 Task: Toggle the references code lens.
Action: Mouse moved to (47, 612)
Screenshot: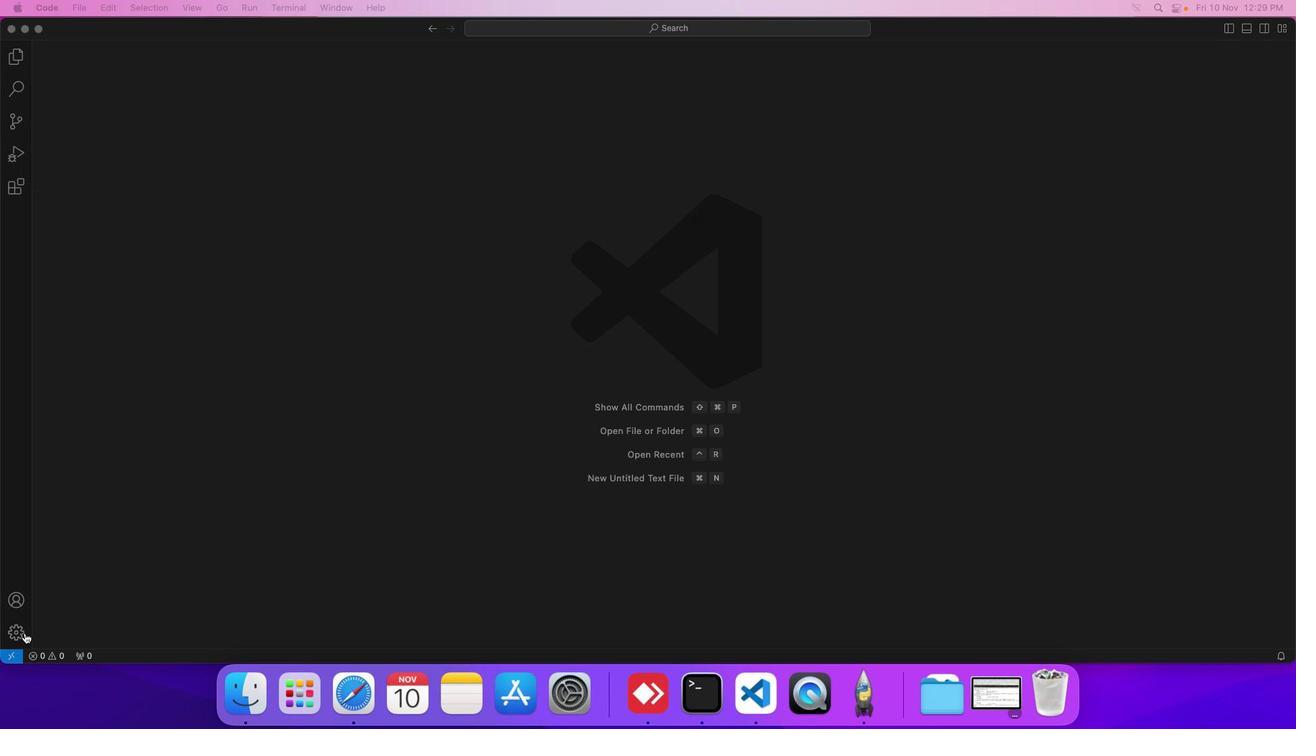 
Action: Mouse pressed left at (47, 612)
Screenshot: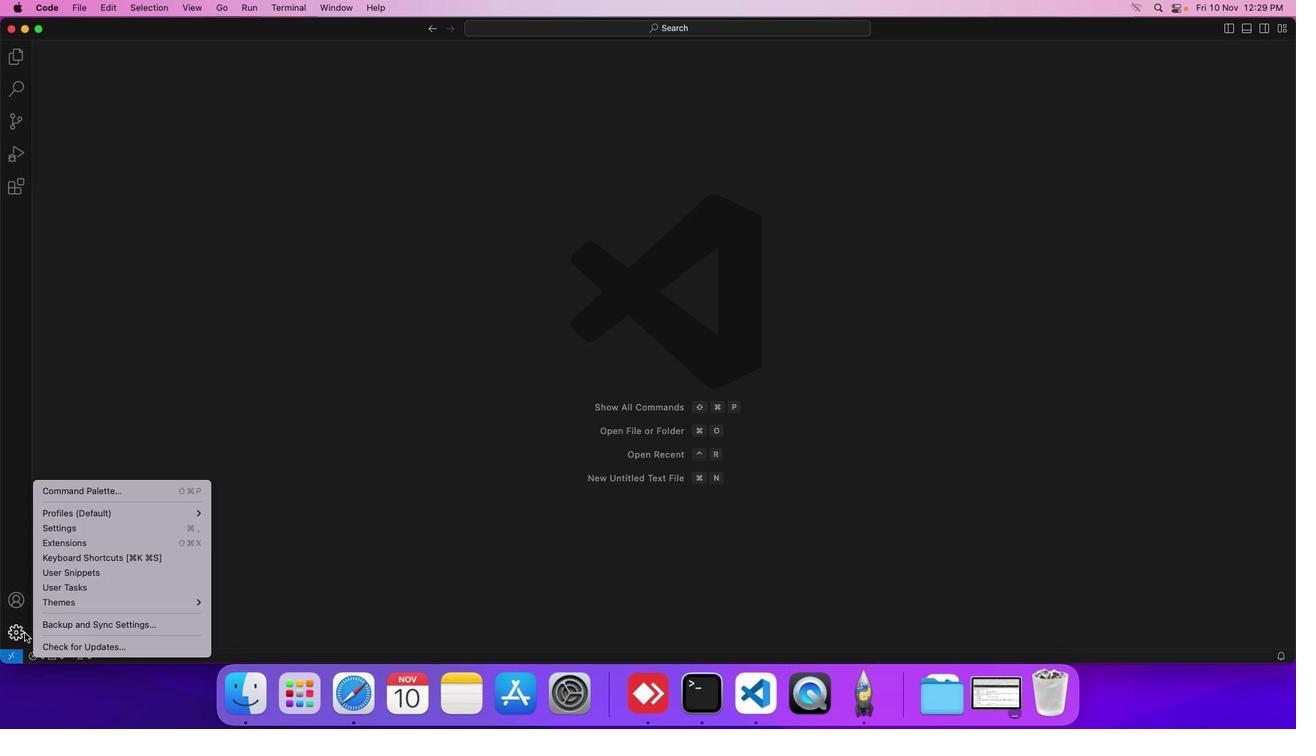 
Action: Mouse moved to (105, 517)
Screenshot: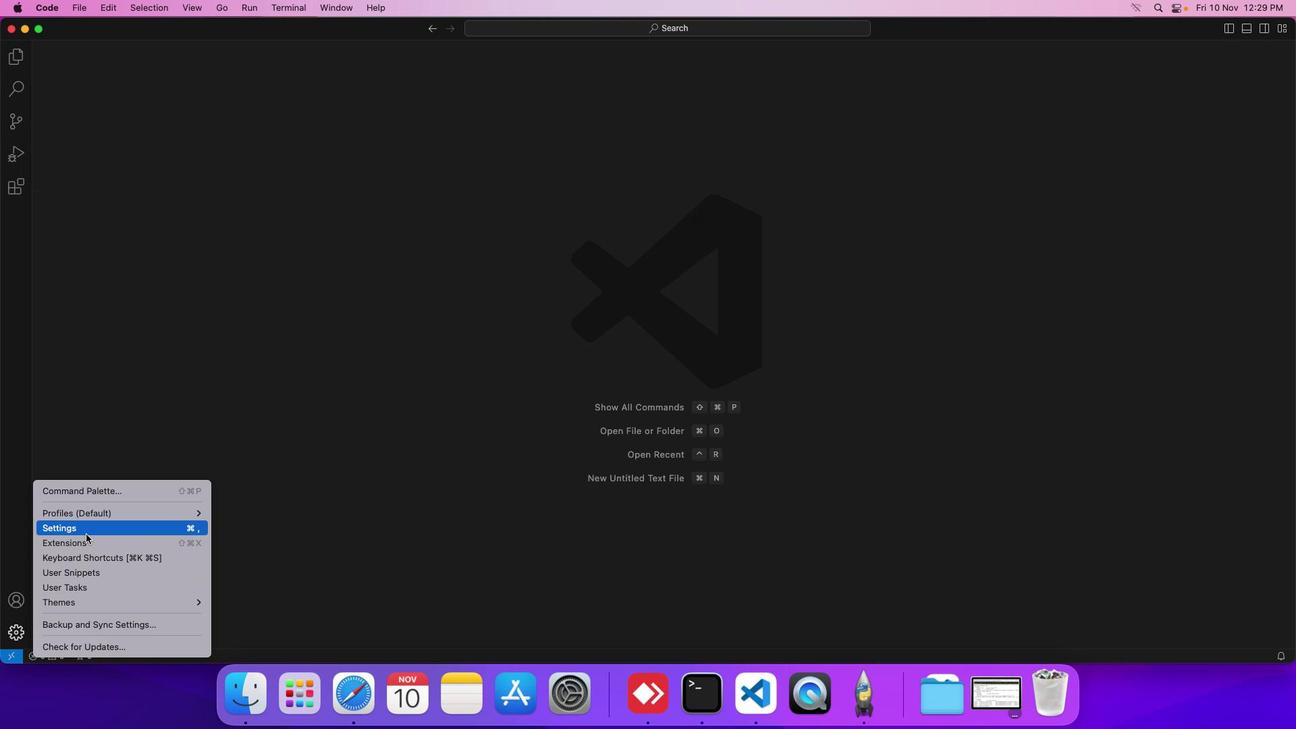 
Action: Mouse pressed left at (105, 517)
Screenshot: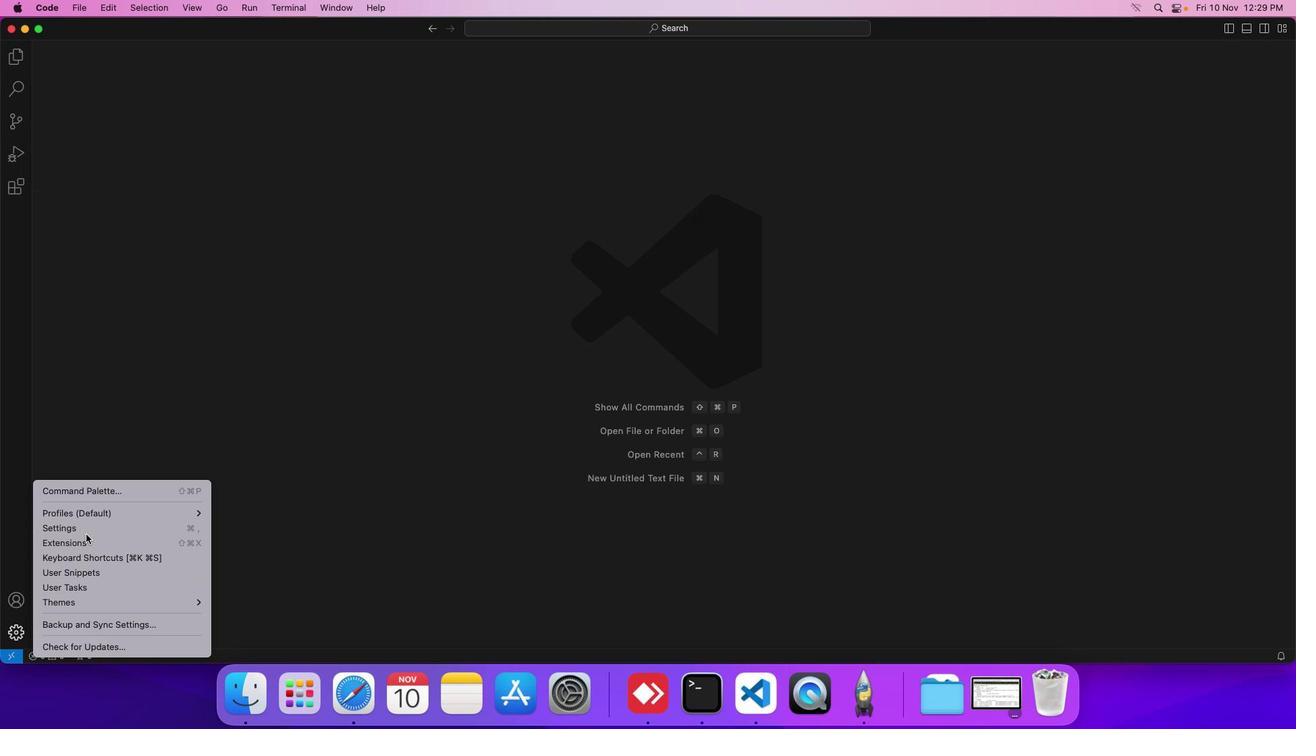 
Action: Mouse moved to (330, 230)
Screenshot: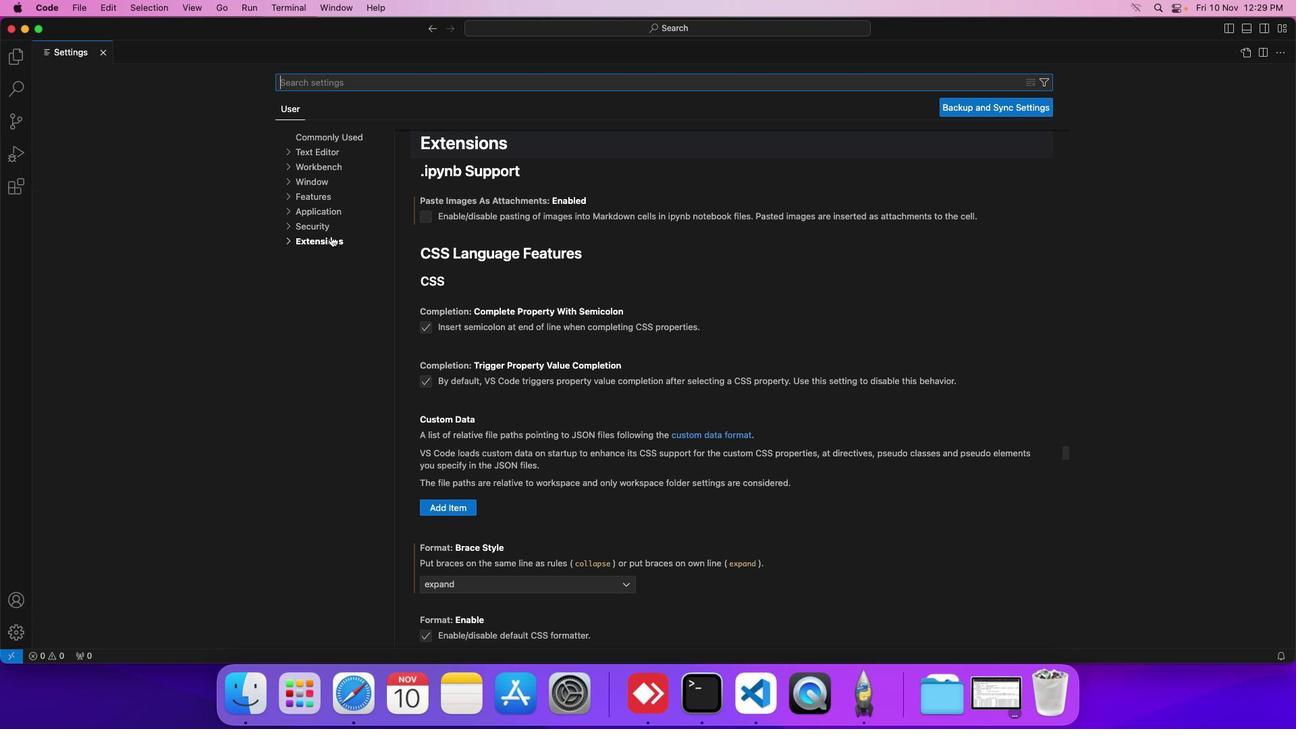 
Action: Mouse pressed left at (330, 230)
Screenshot: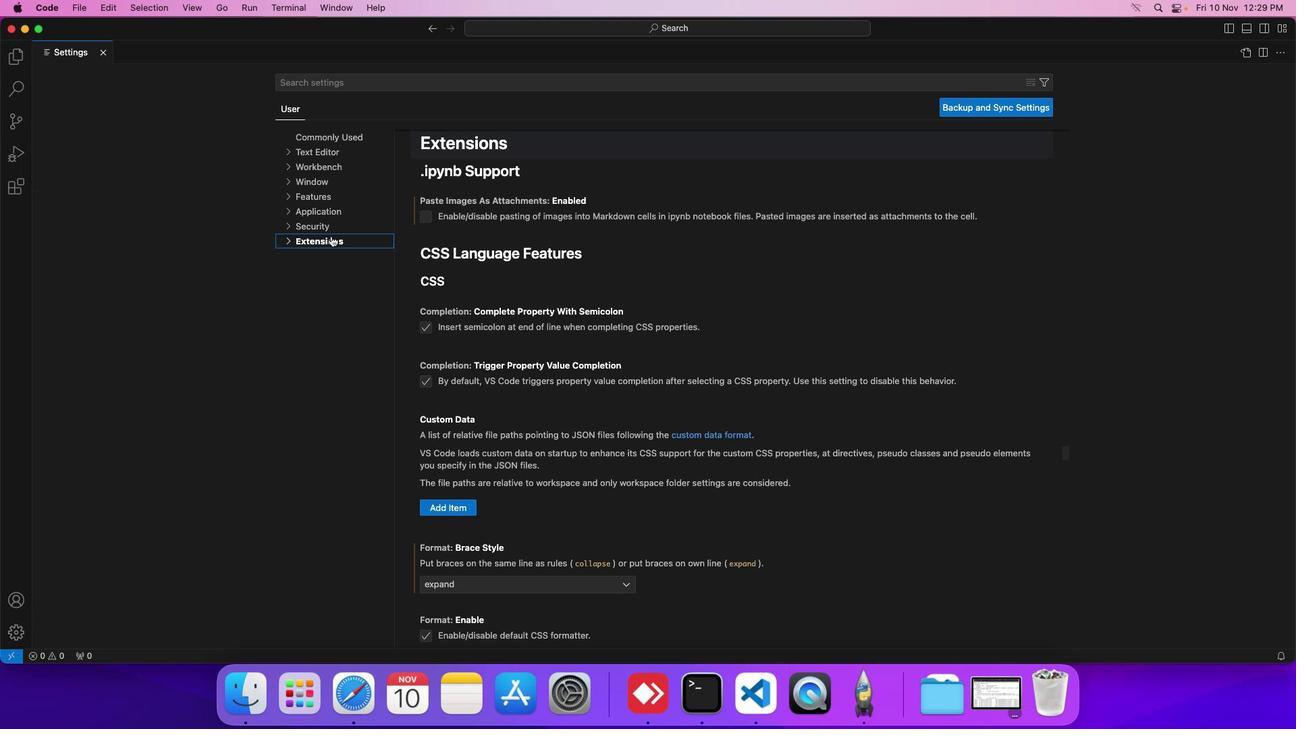 
Action: Mouse moved to (313, 592)
Screenshot: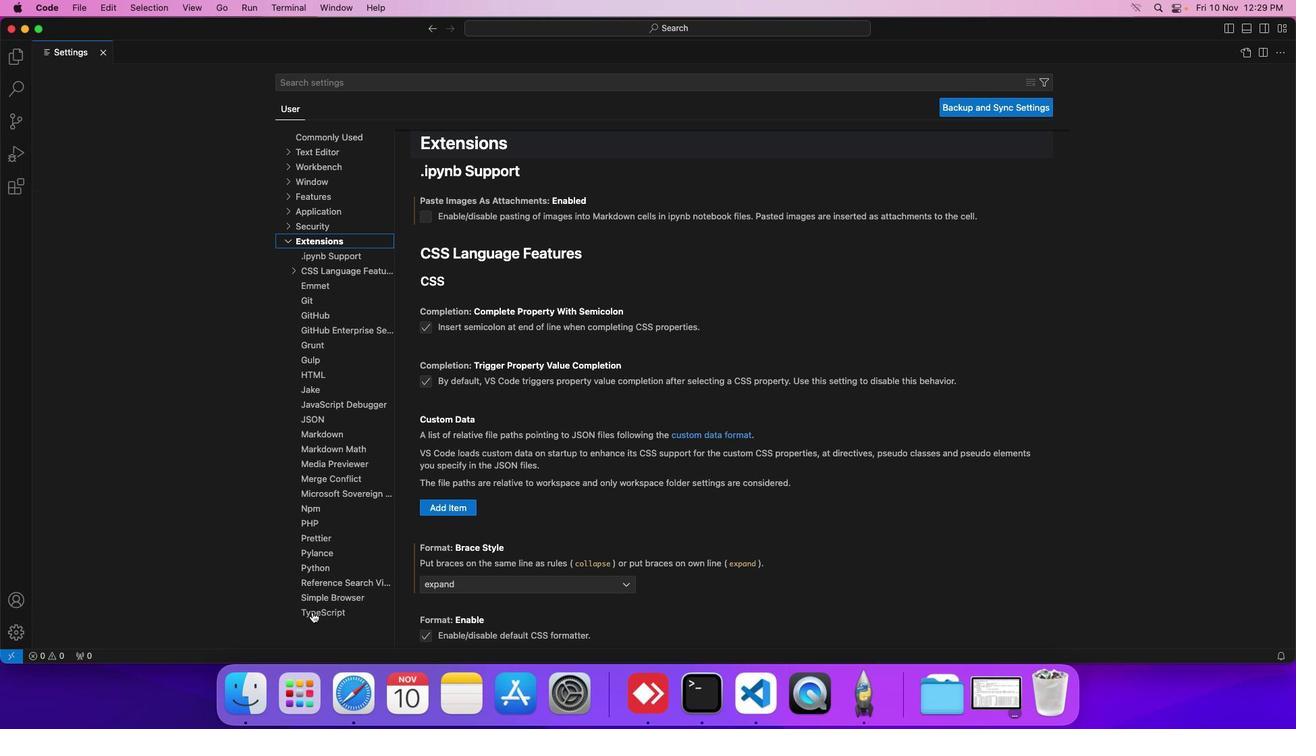 
Action: Mouse pressed left at (313, 592)
Screenshot: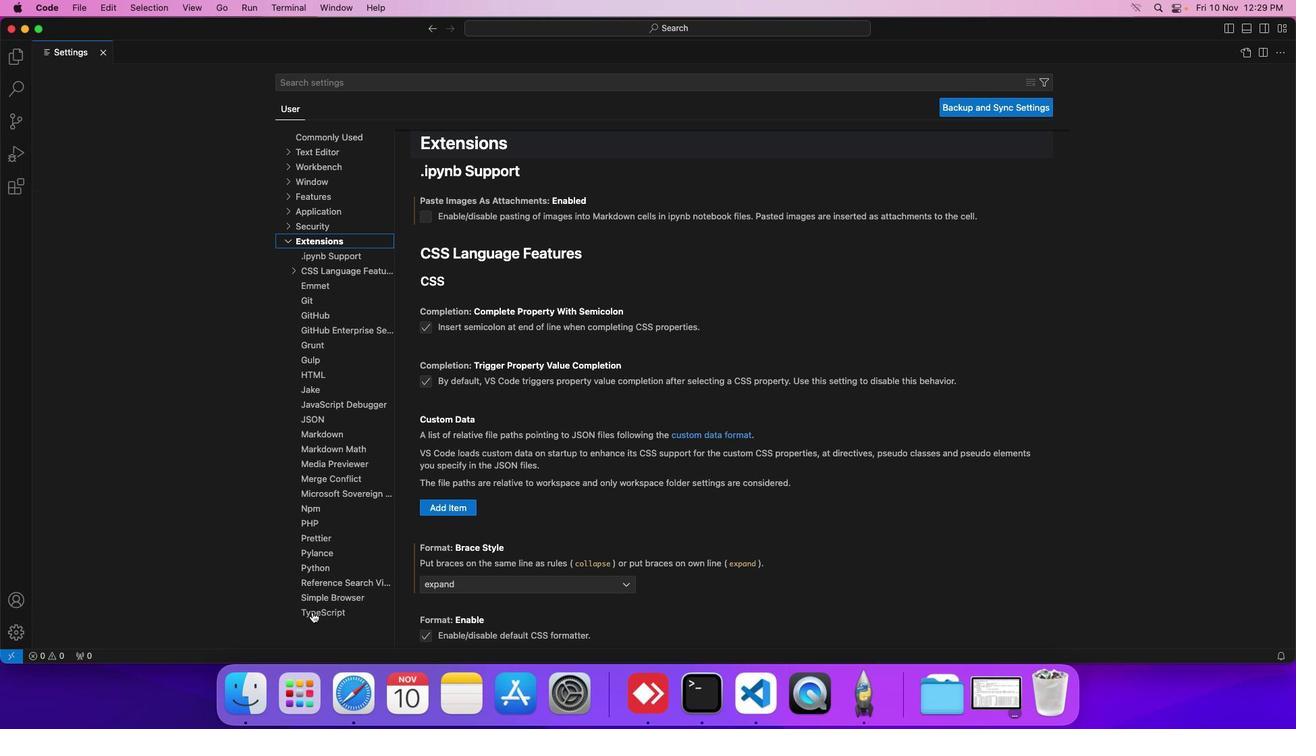 
Action: Mouse moved to (476, 548)
Screenshot: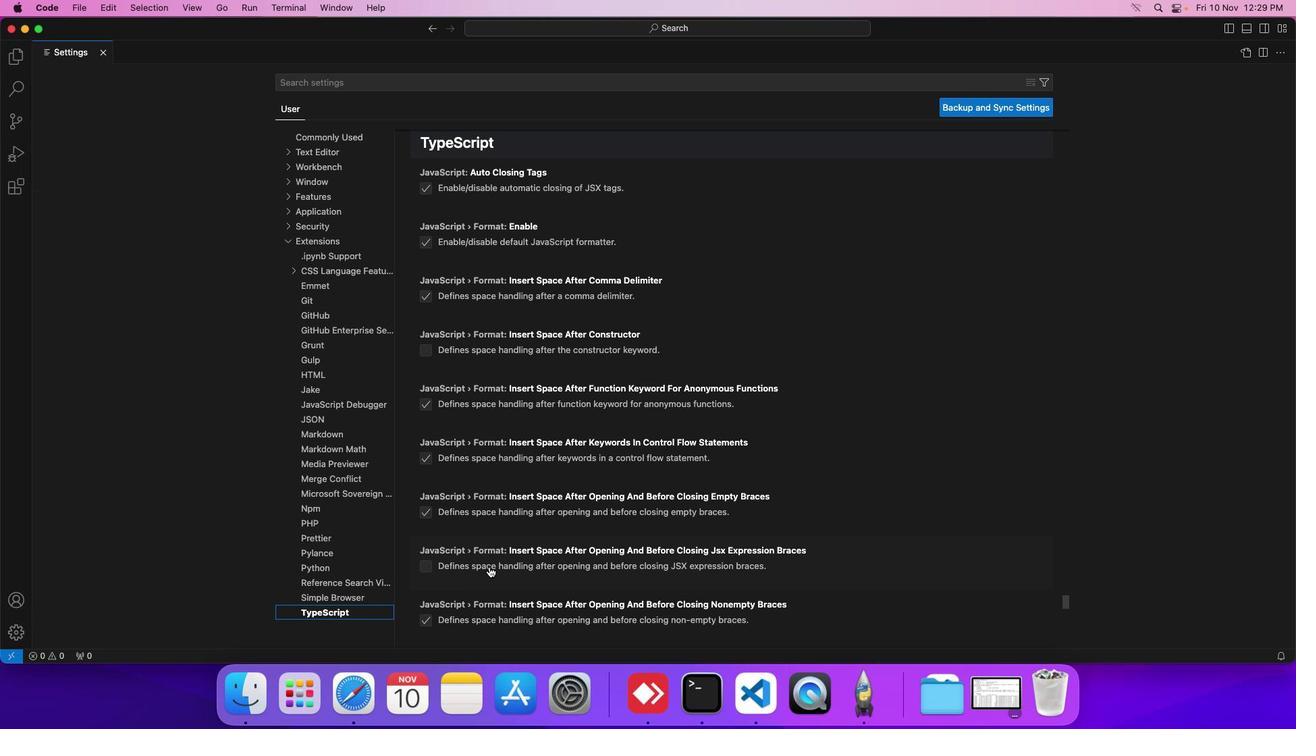 
Action: Mouse scrolled (476, 548) with delta (25, 1)
Screenshot: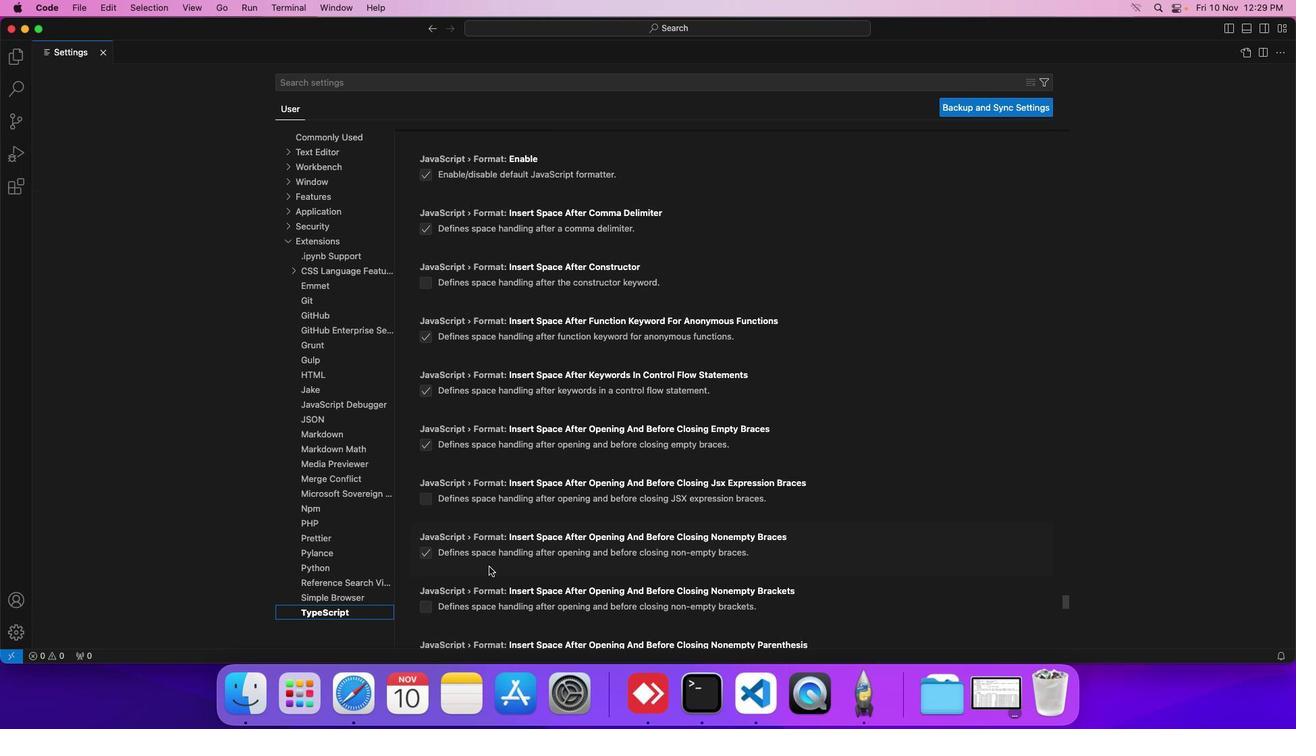 
Action: Mouse scrolled (476, 548) with delta (25, 1)
Screenshot: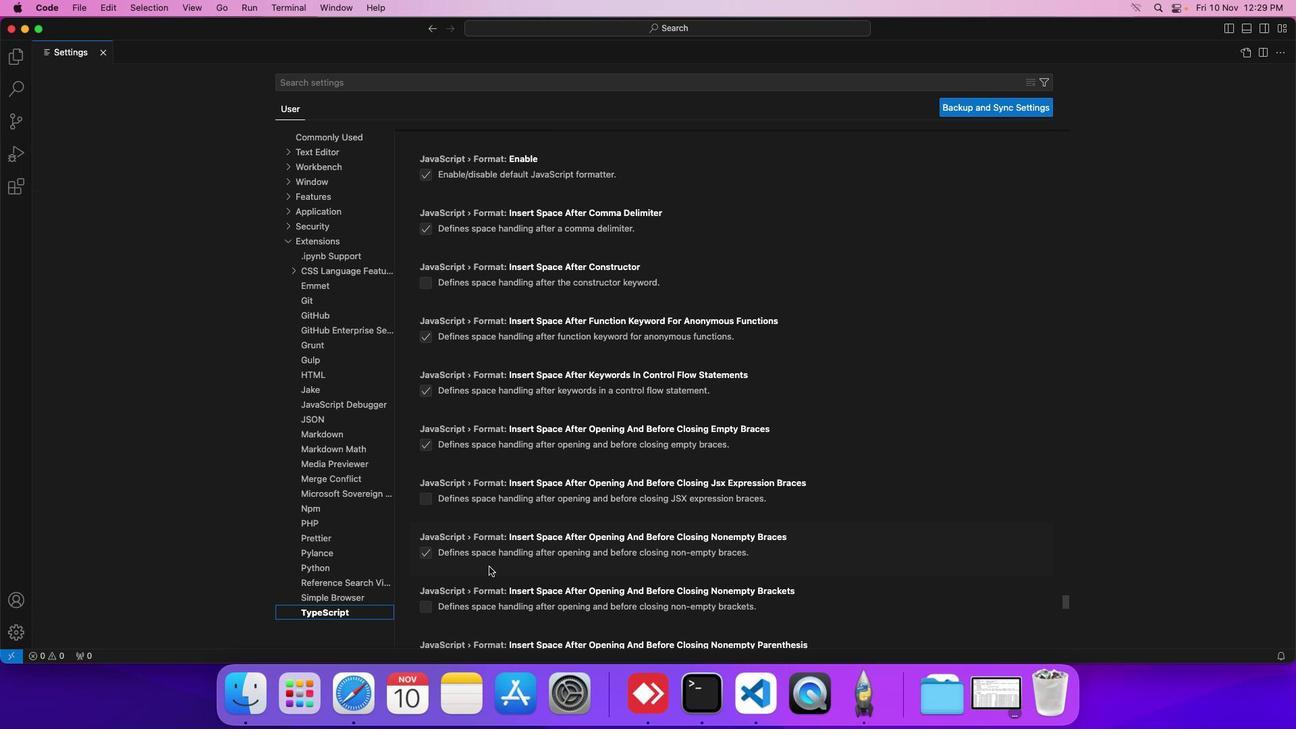 
Action: Mouse scrolled (476, 548) with delta (25, 1)
Screenshot: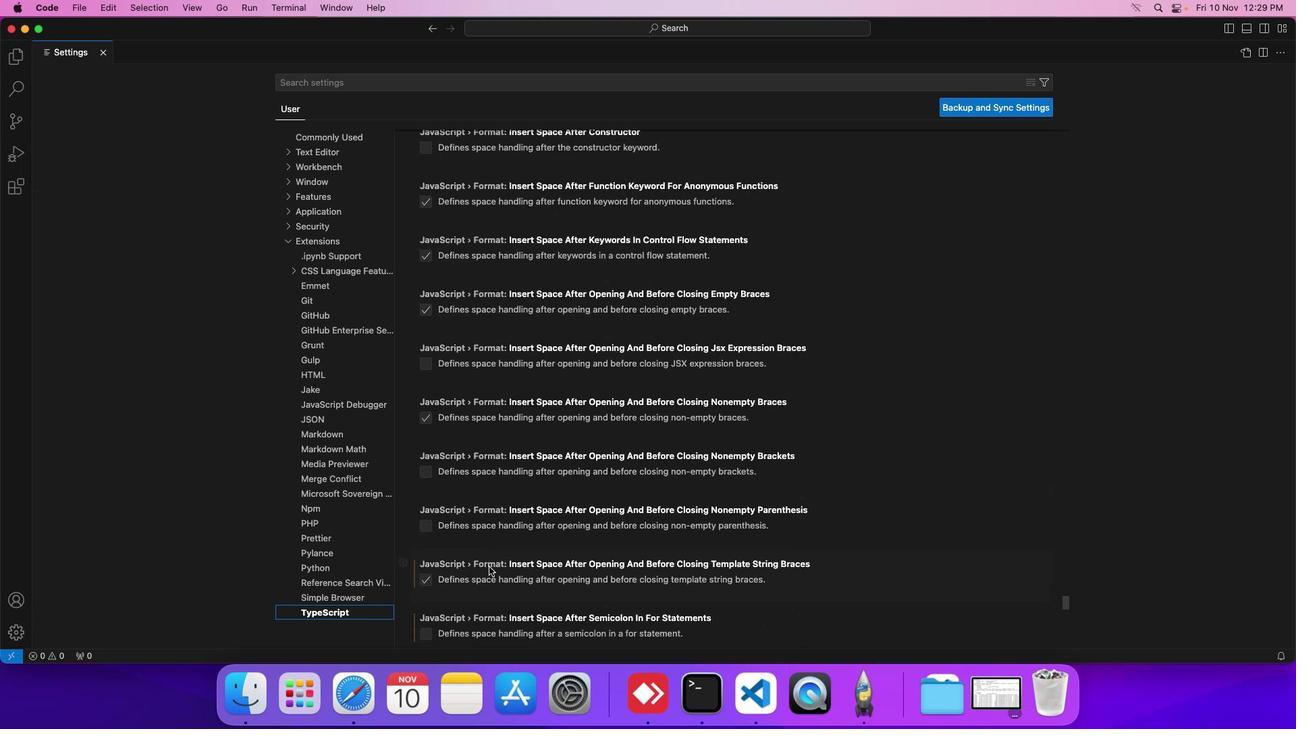 
Action: Mouse scrolled (476, 548) with delta (25, 1)
Screenshot: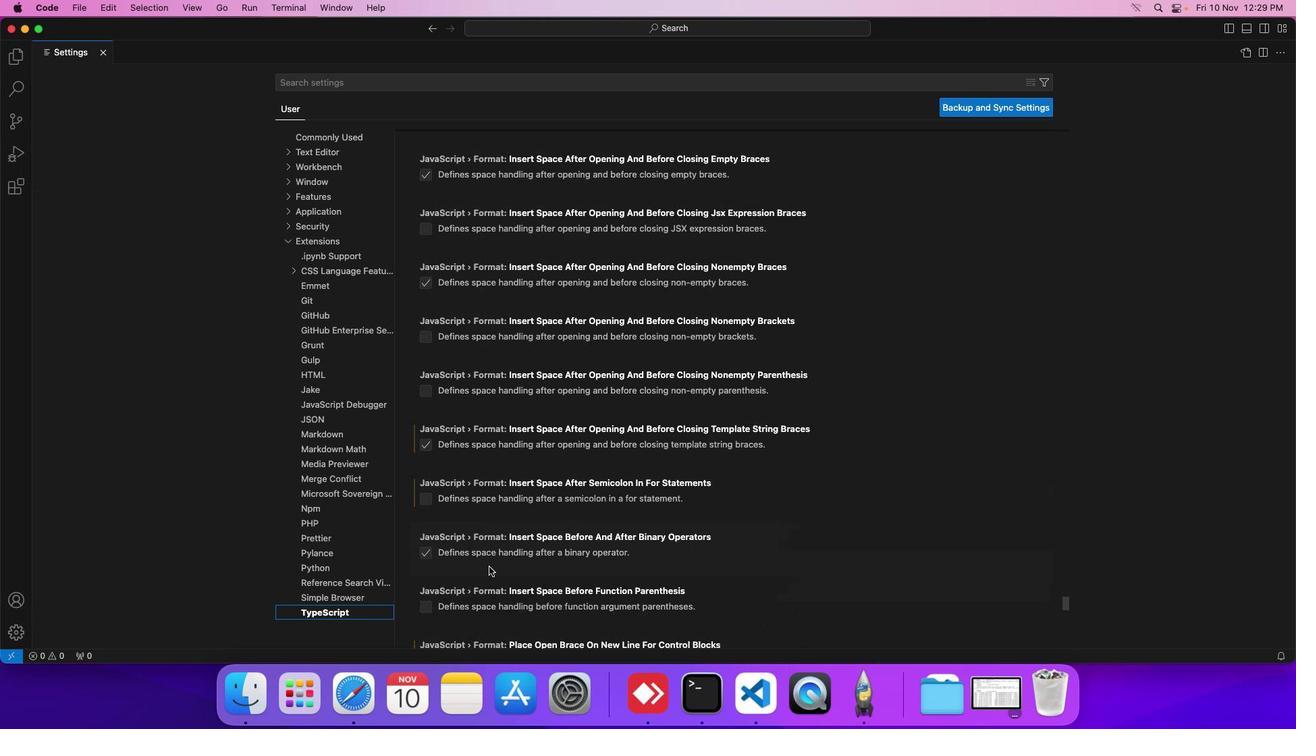 
Action: Mouse scrolled (476, 548) with delta (25, 0)
Screenshot: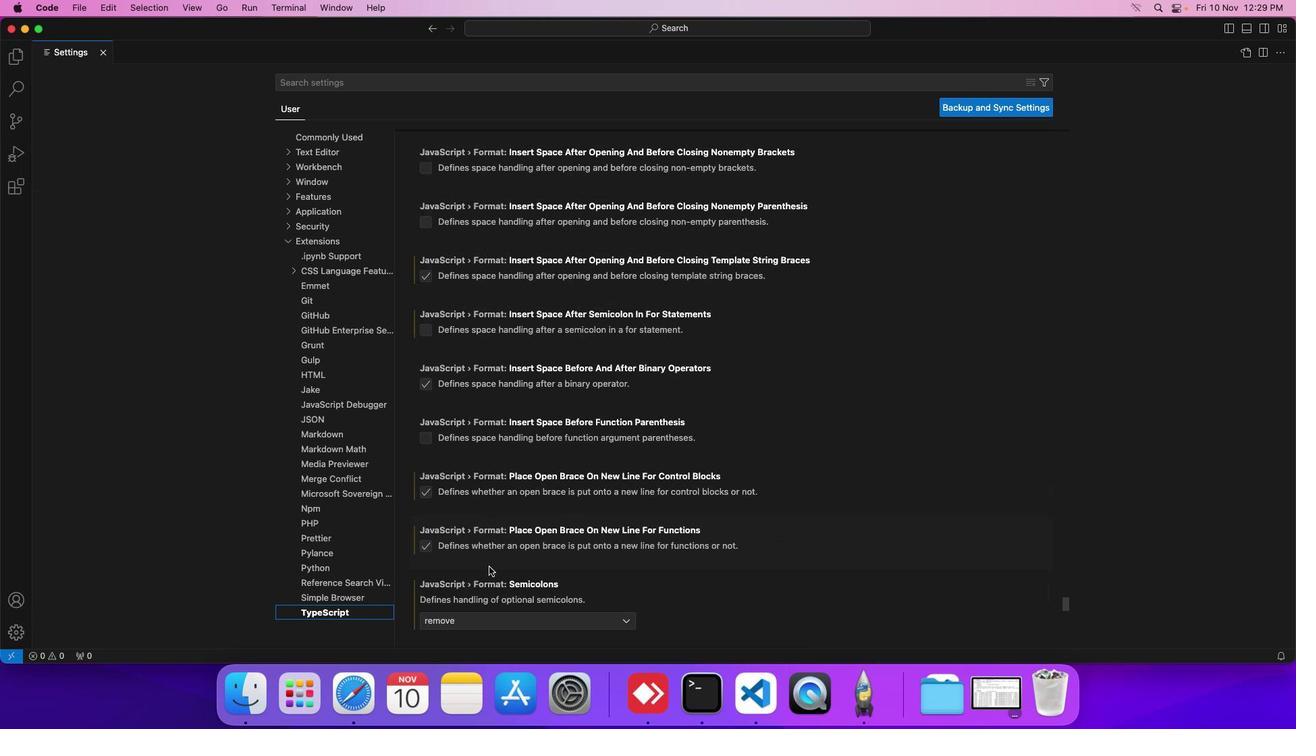 
Action: Mouse scrolled (476, 548) with delta (25, 0)
Screenshot: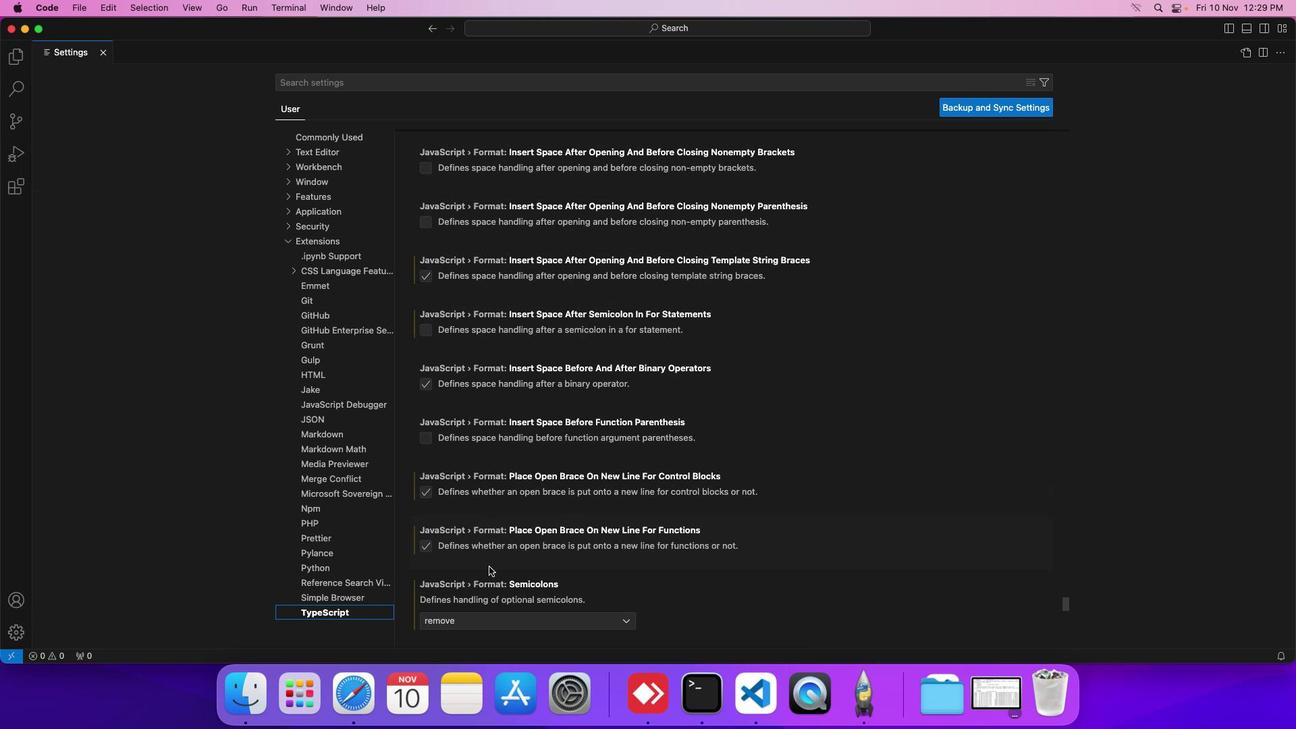 
Action: Mouse scrolled (476, 548) with delta (25, 0)
Screenshot: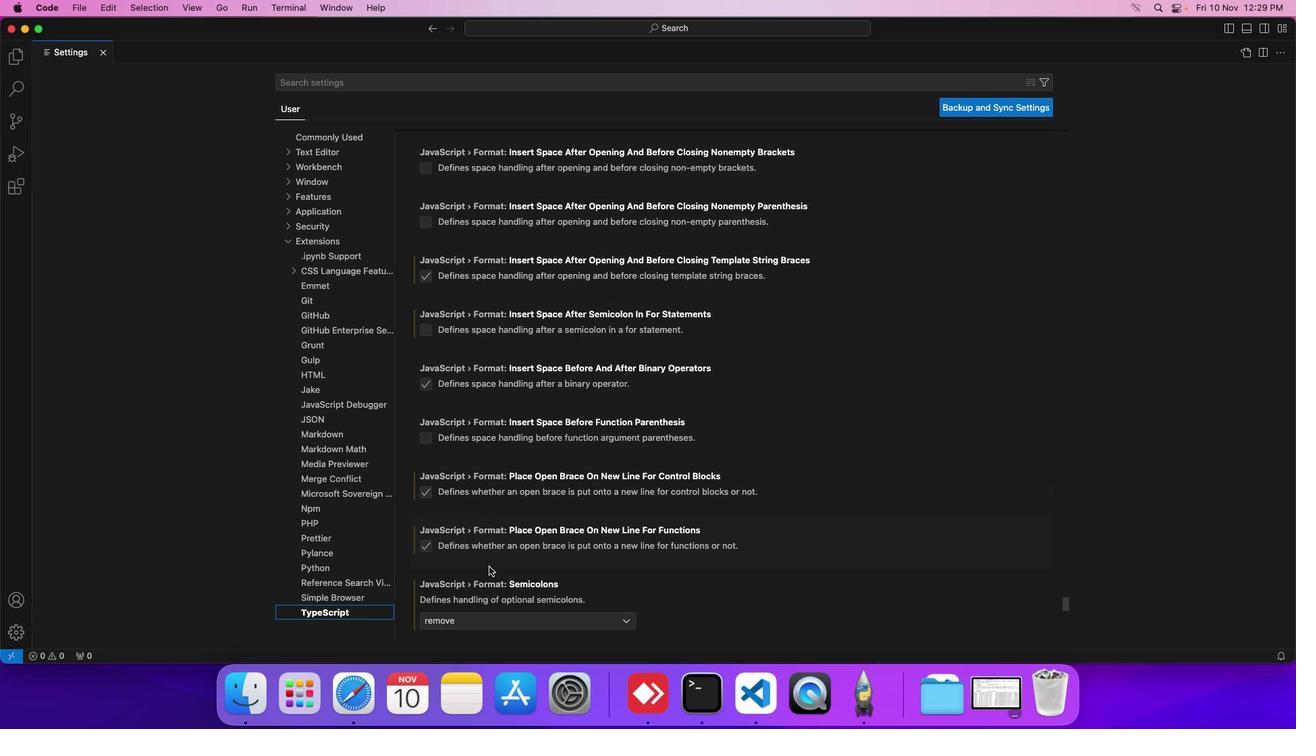 
Action: Mouse scrolled (476, 548) with delta (25, 1)
Screenshot: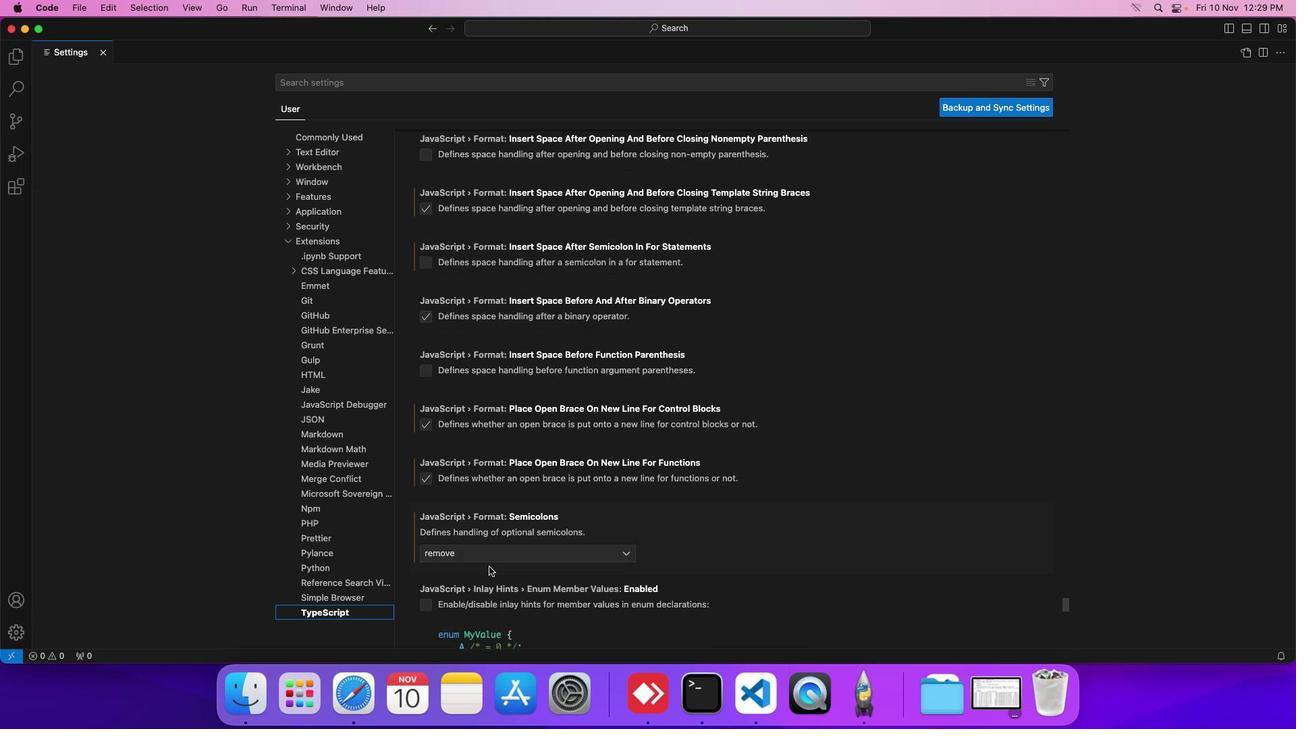 
Action: Mouse scrolled (476, 548) with delta (25, 1)
Screenshot: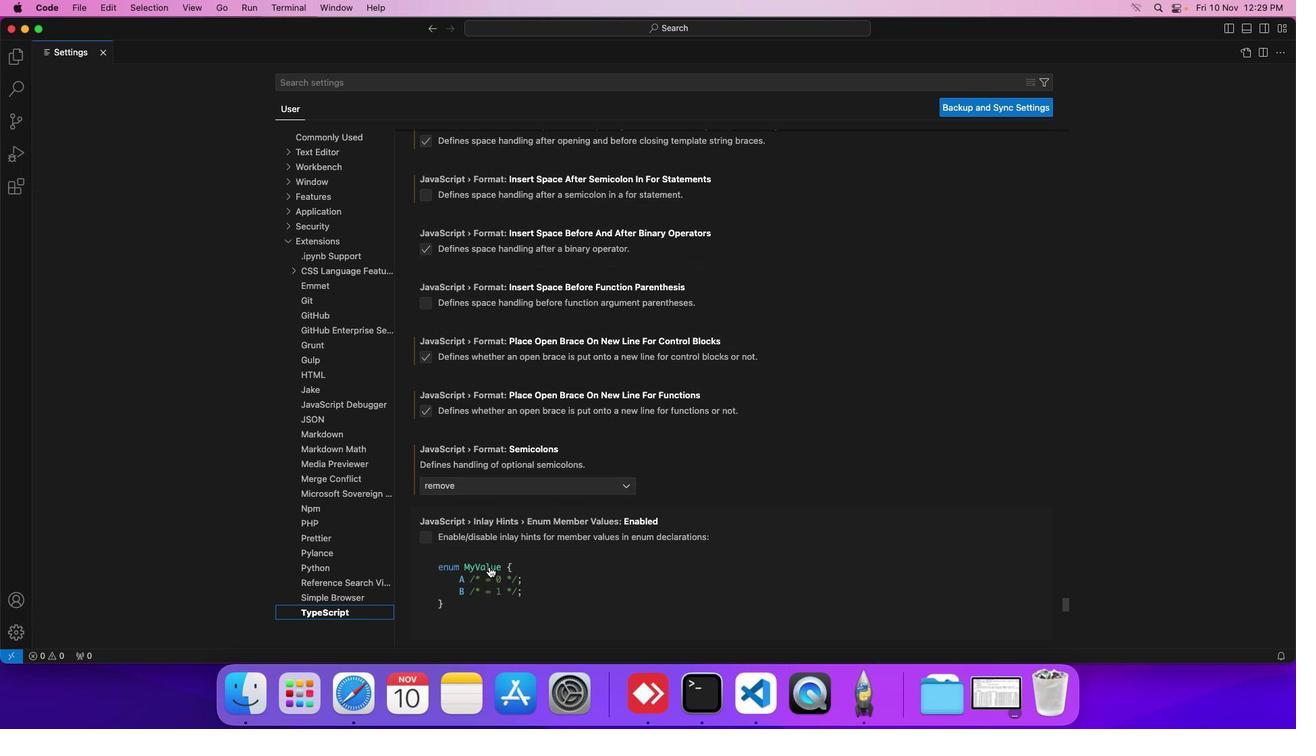 
Action: Mouse scrolled (476, 548) with delta (25, 0)
Screenshot: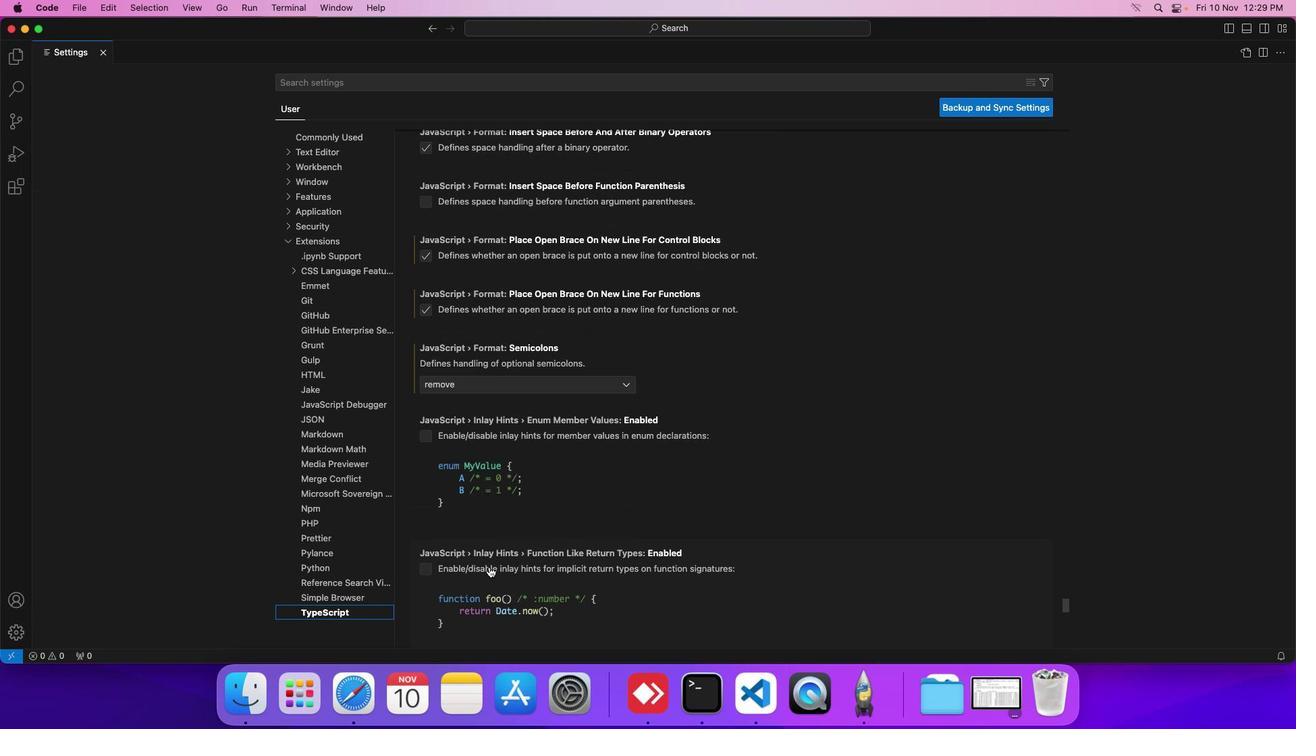 
Action: Mouse scrolled (476, 548) with delta (25, 0)
Screenshot: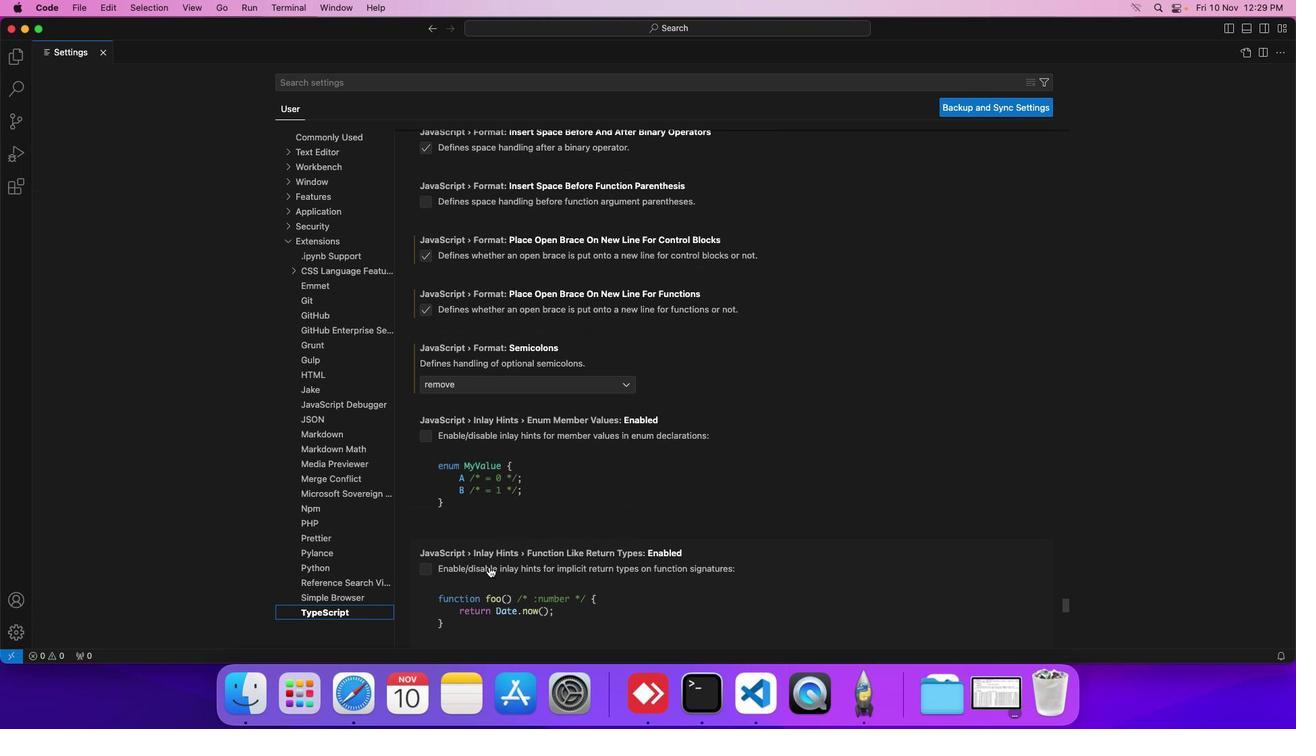 
Action: Mouse scrolled (476, 548) with delta (25, 1)
Screenshot: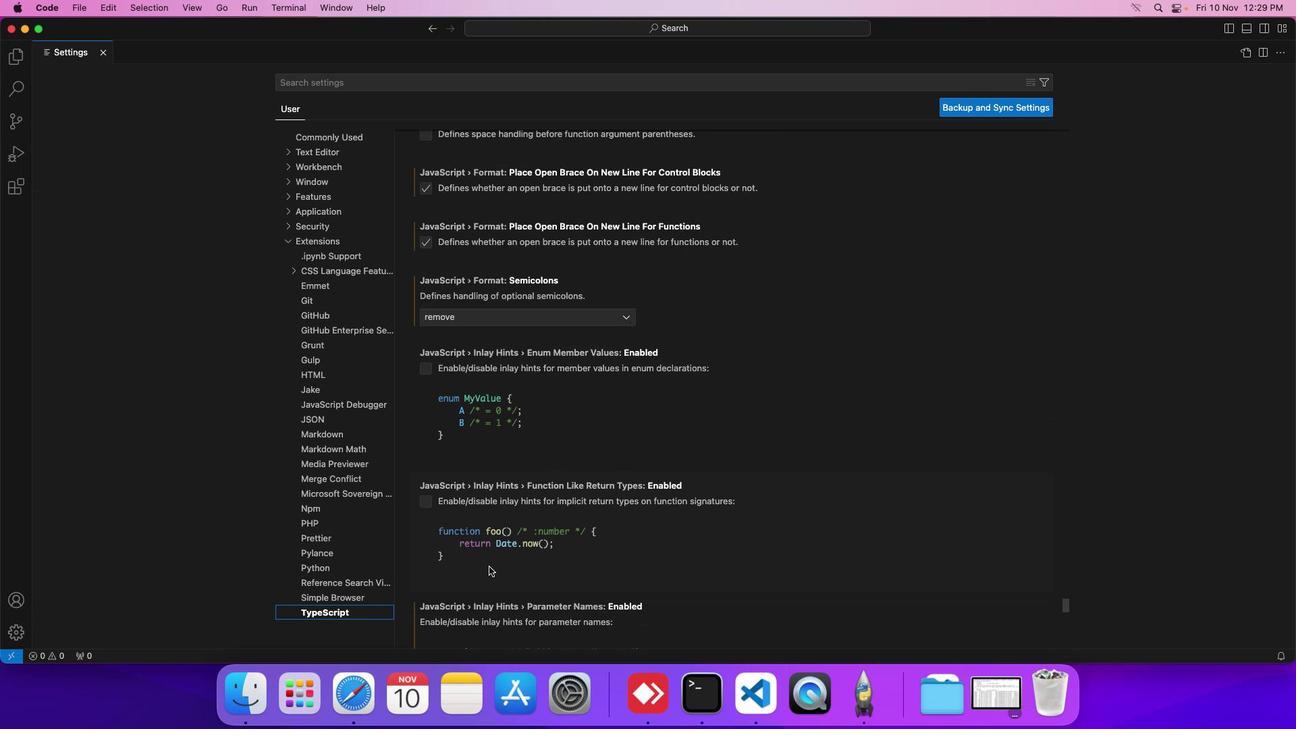 
Action: Mouse scrolled (476, 548) with delta (25, 1)
Screenshot: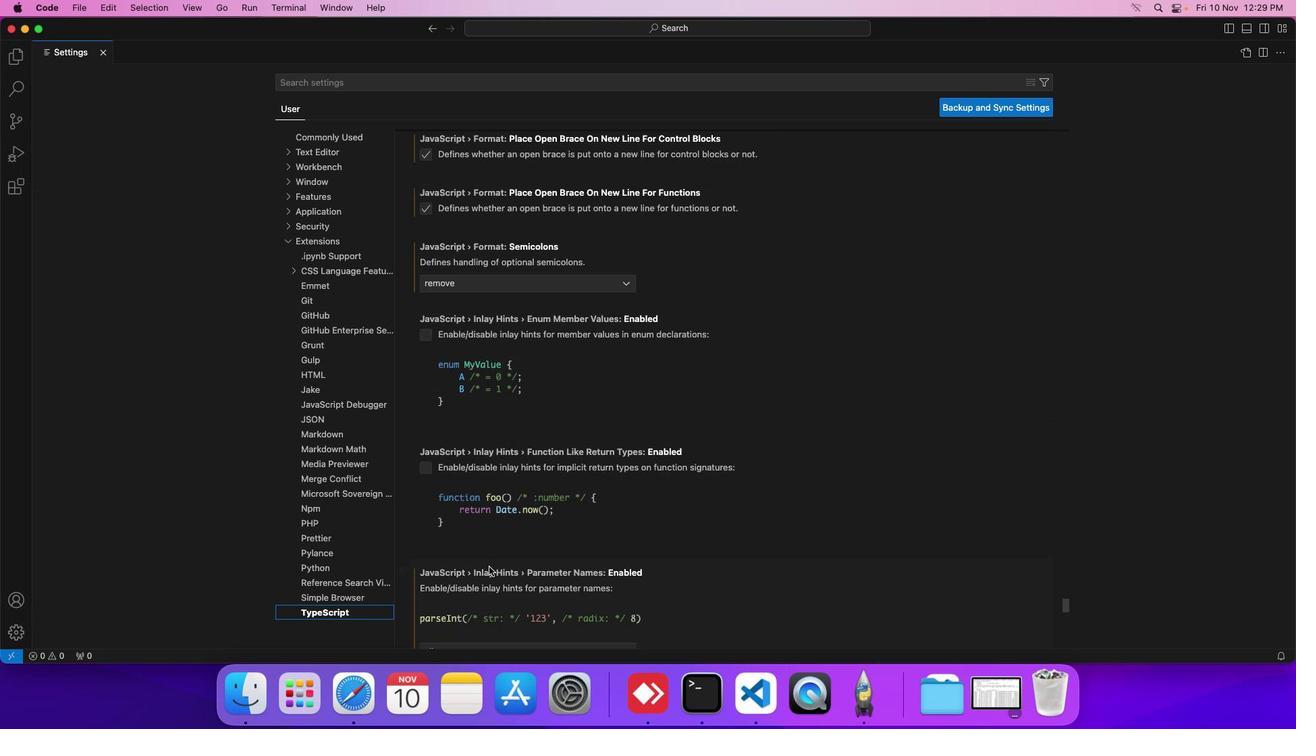 
Action: Mouse scrolled (476, 548) with delta (25, 1)
Screenshot: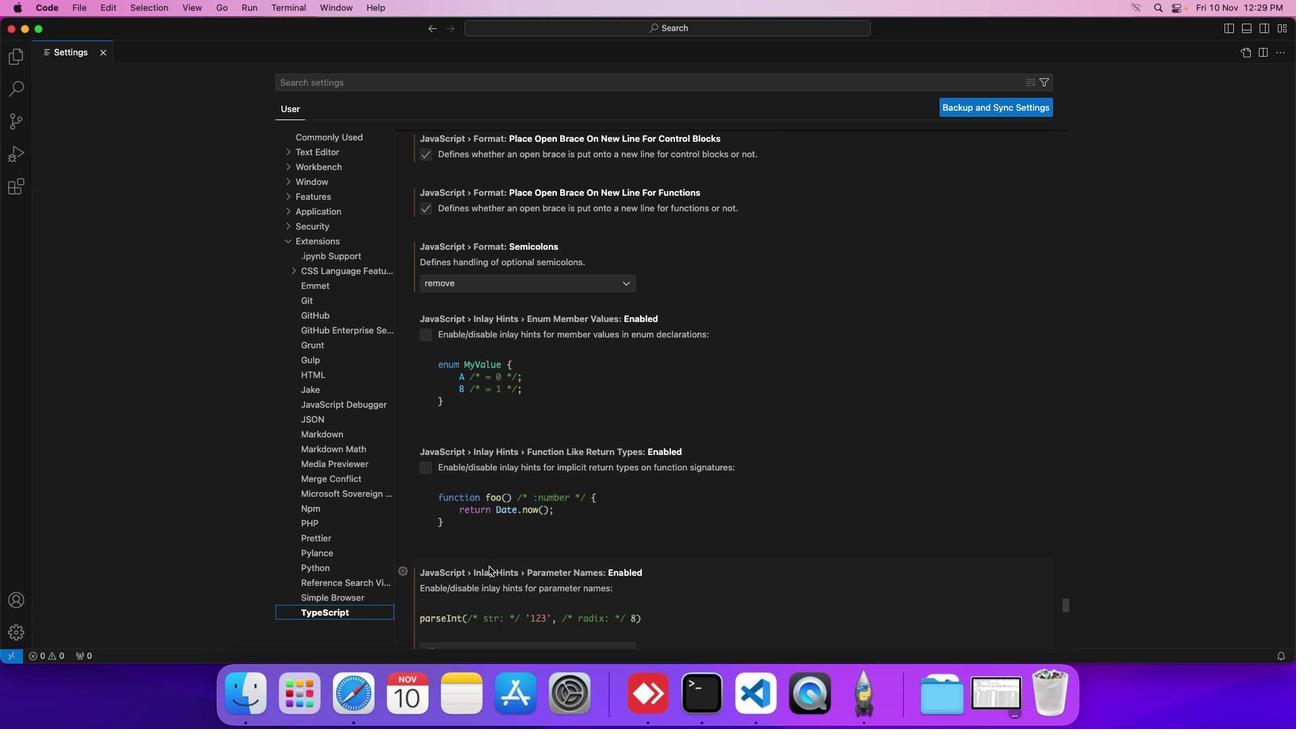 
Action: Mouse scrolled (476, 548) with delta (25, 1)
Screenshot: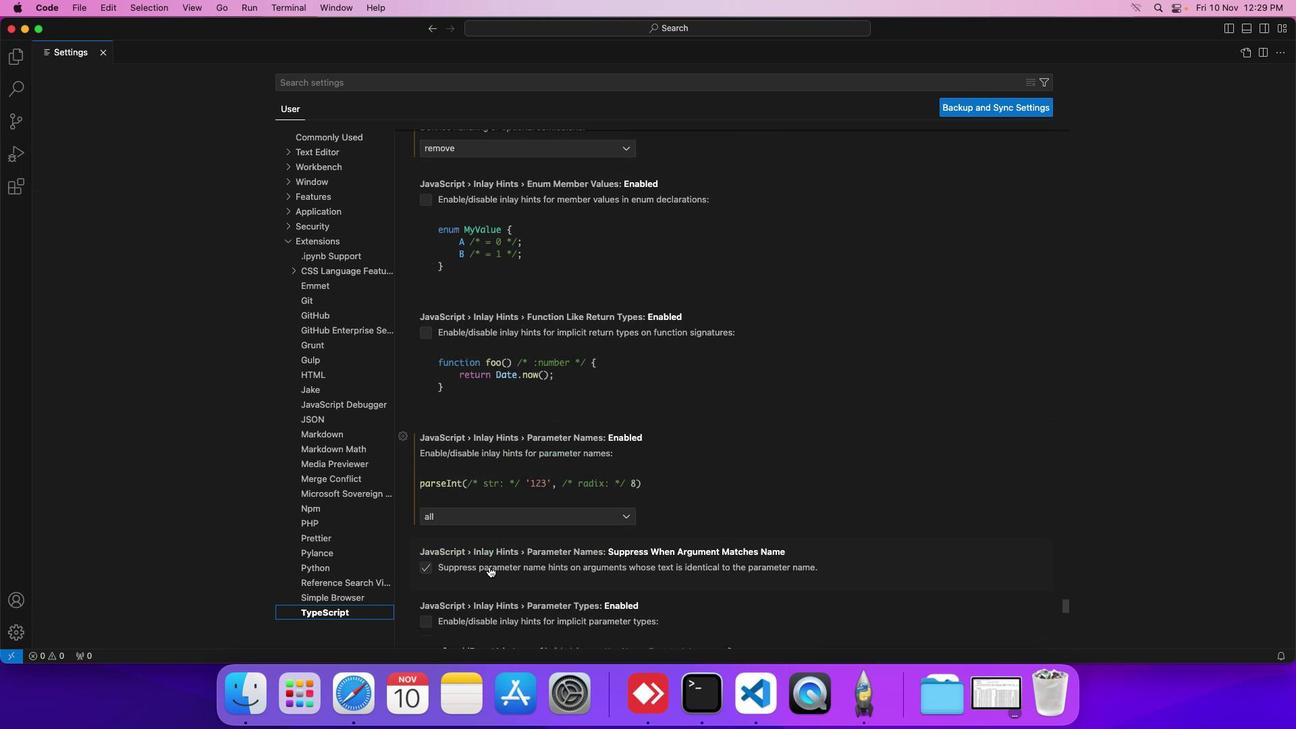 
Action: Mouse scrolled (476, 548) with delta (25, 1)
Screenshot: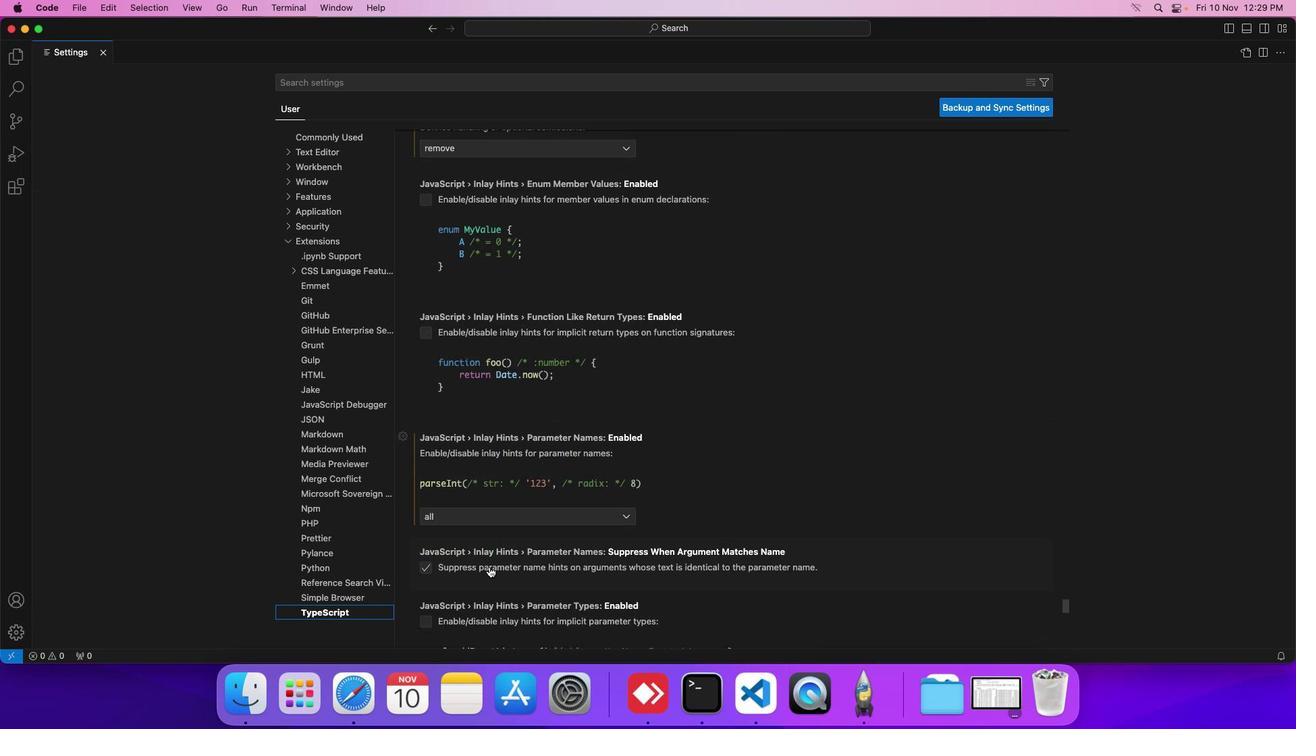 
Action: Mouse scrolled (476, 548) with delta (25, 0)
Screenshot: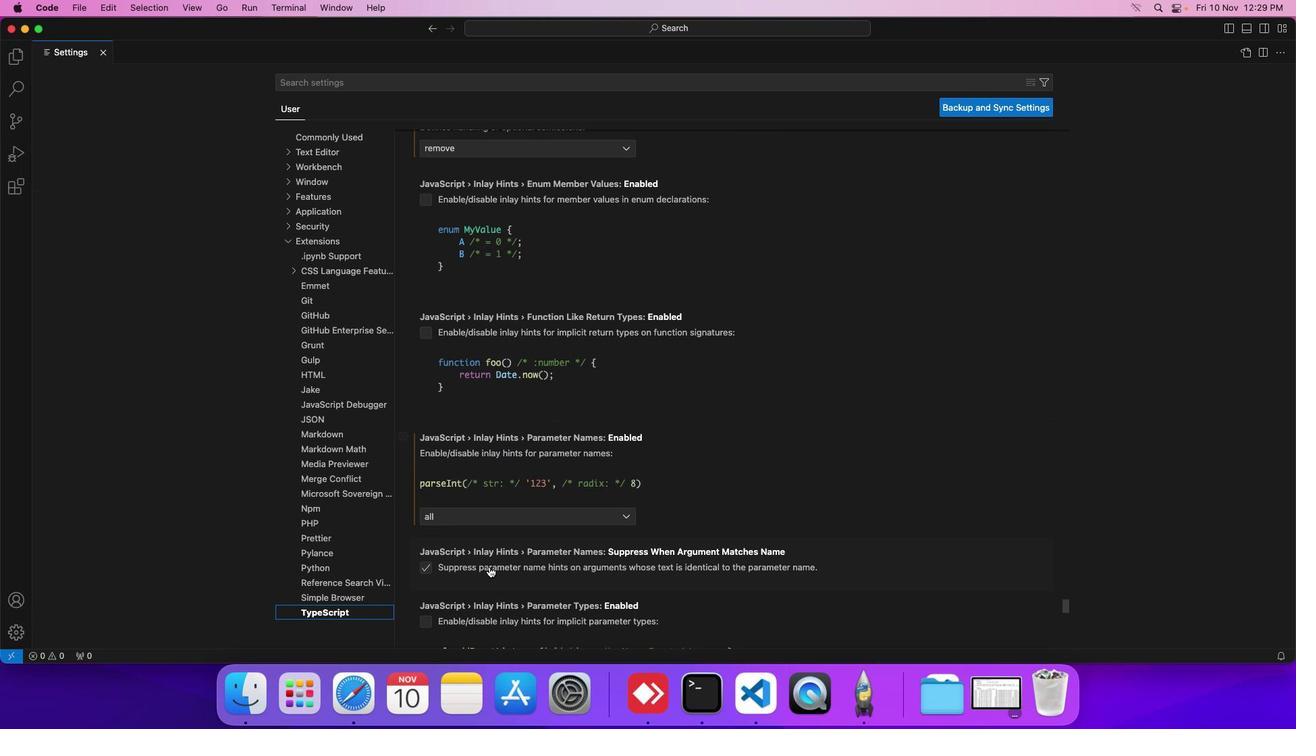 
Action: Mouse scrolled (476, 548) with delta (25, 1)
Screenshot: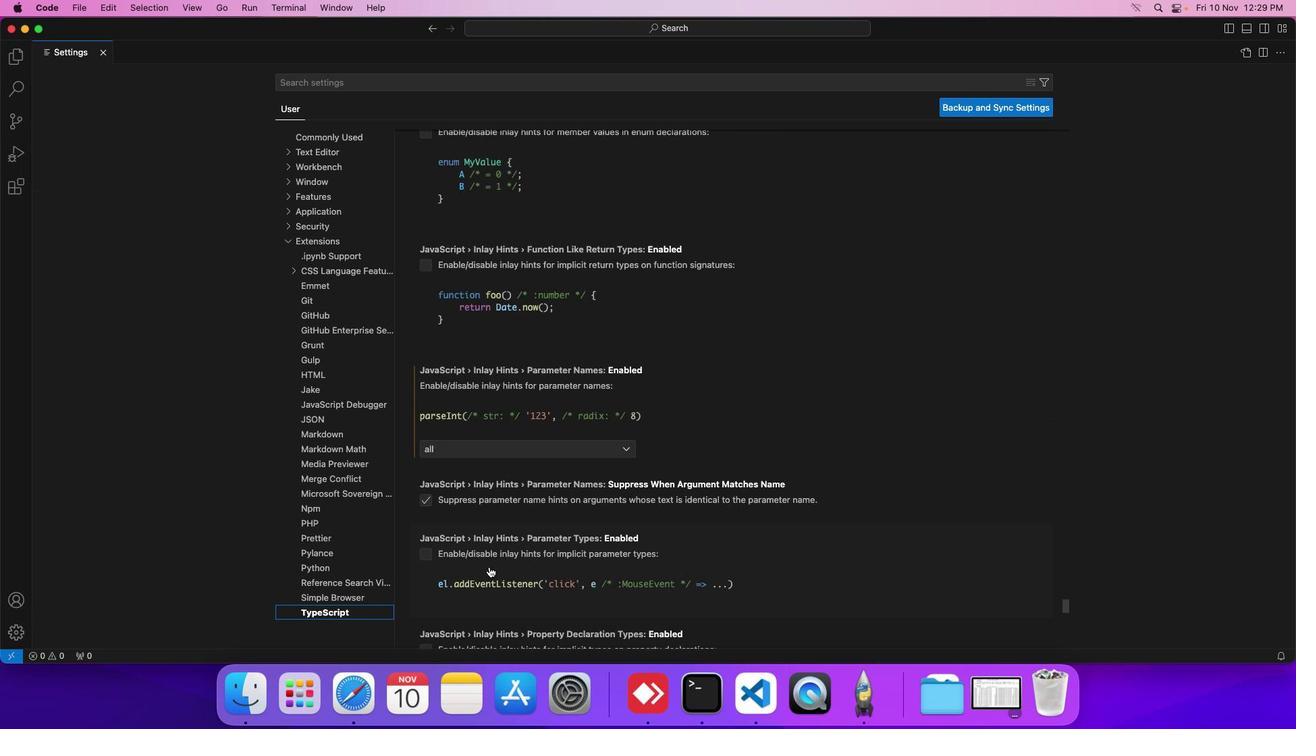 
Action: Mouse scrolled (476, 548) with delta (25, 1)
Screenshot: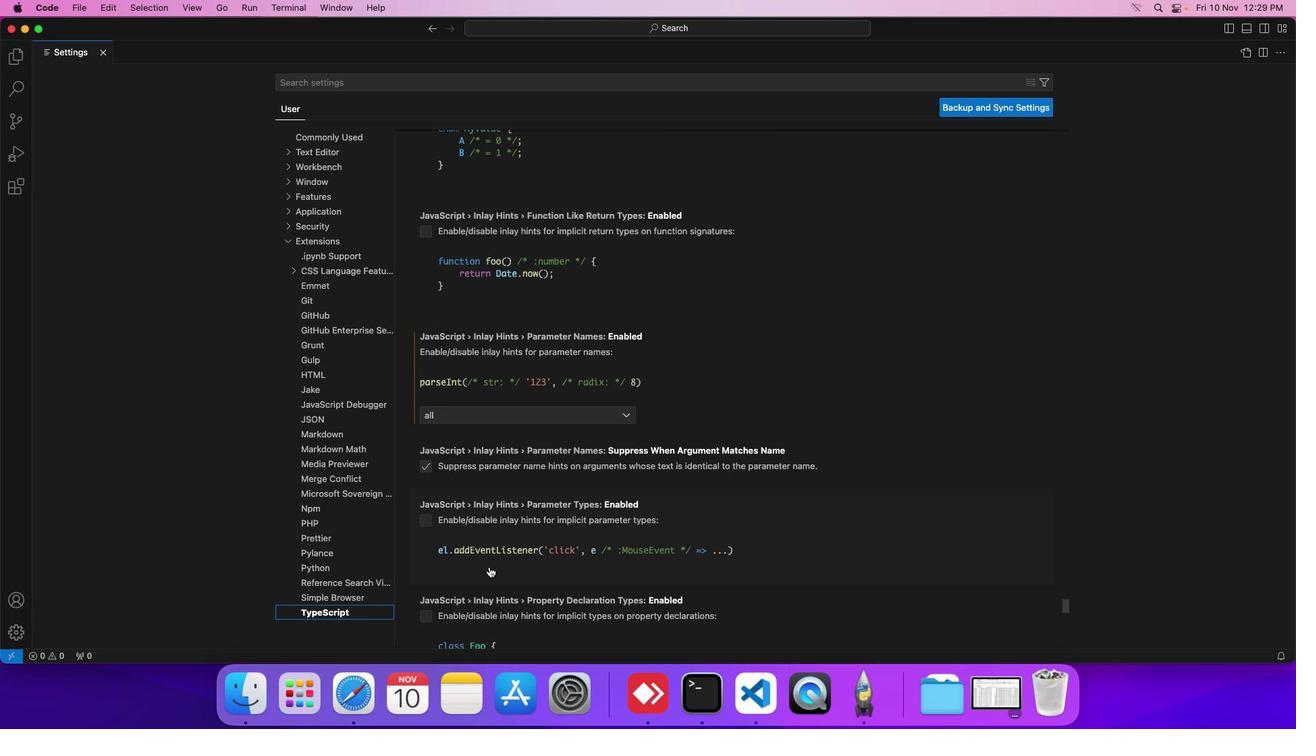 
Action: Mouse scrolled (476, 548) with delta (25, 1)
Screenshot: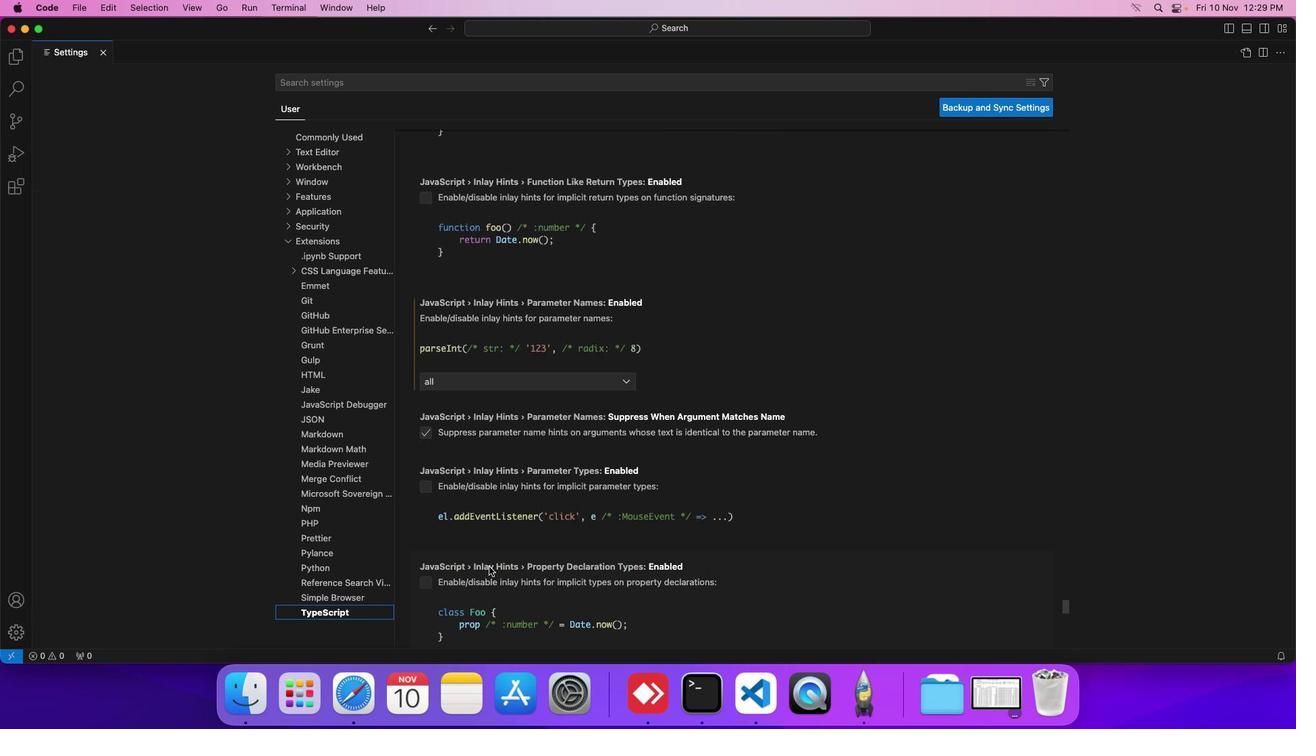 
Action: Mouse scrolled (476, 548) with delta (25, 1)
Screenshot: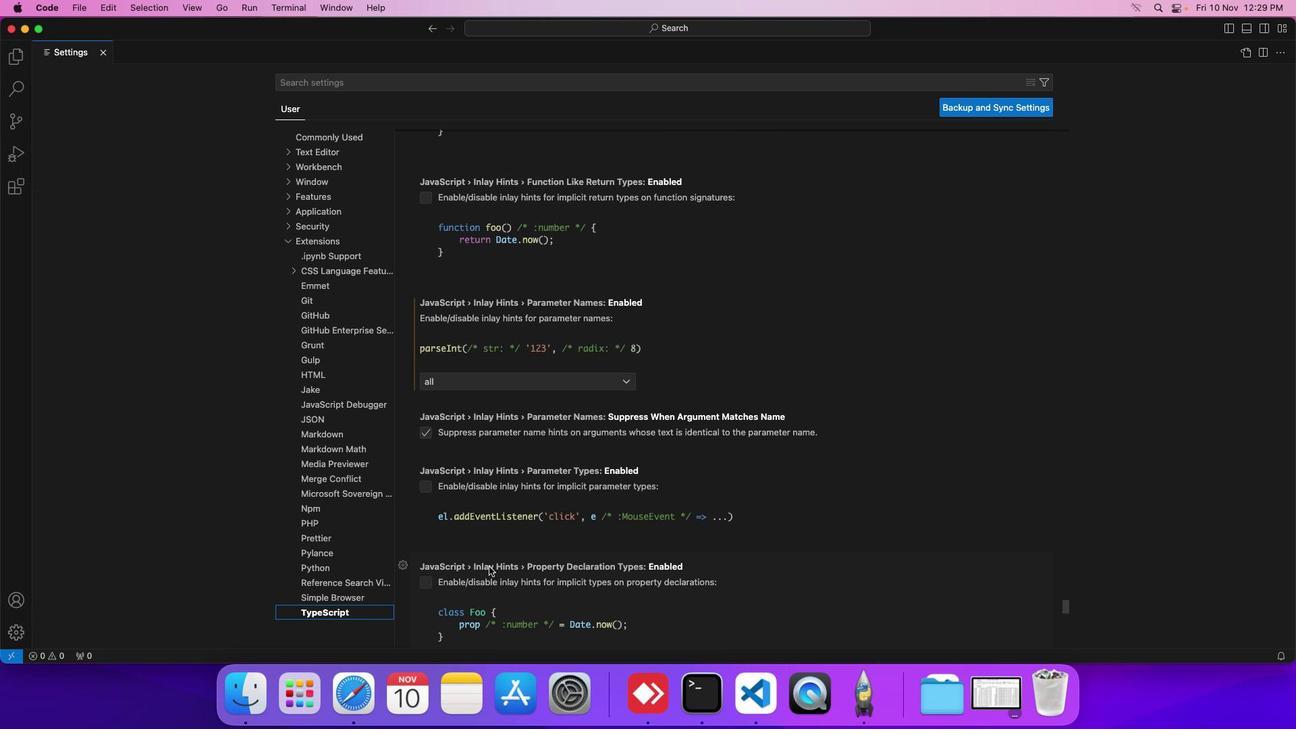 
Action: Mouse scrolled (476, 548) with delta (25, 1)
Screenshot: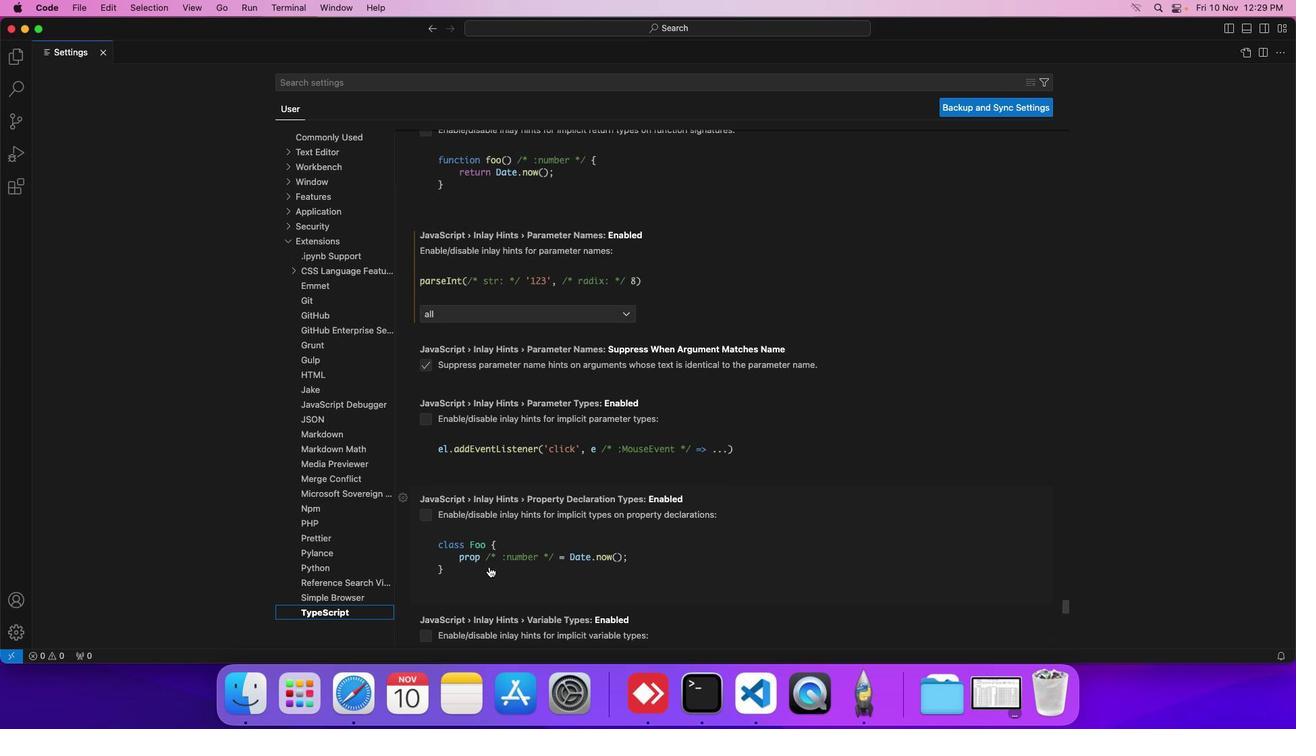 
Action: Mouse scrolled (476, 548) with delta (25, 1)
Screenshot: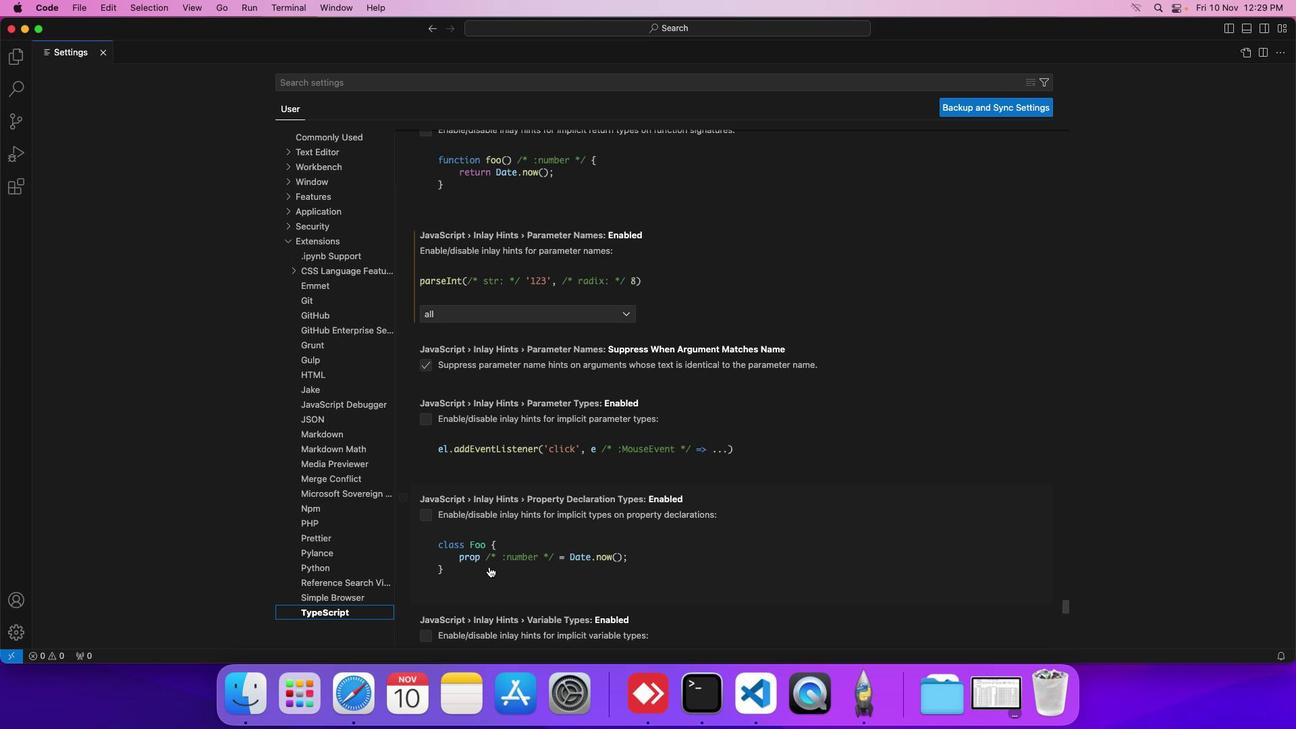 
Action: Mouse scrolled (476, 548) with delta (25, 1)
Screenshot: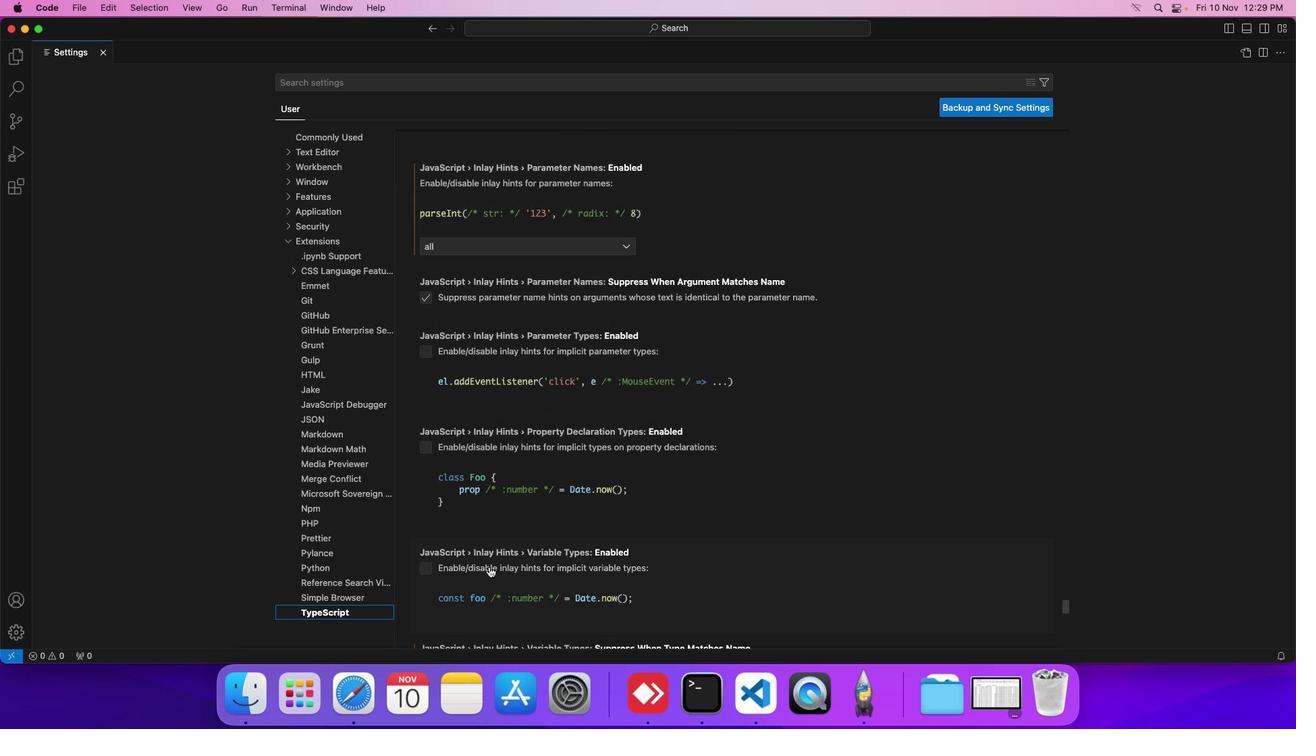 
Action: Mouse scrolled (476, 548) with delta (25, 1)
Screenshot: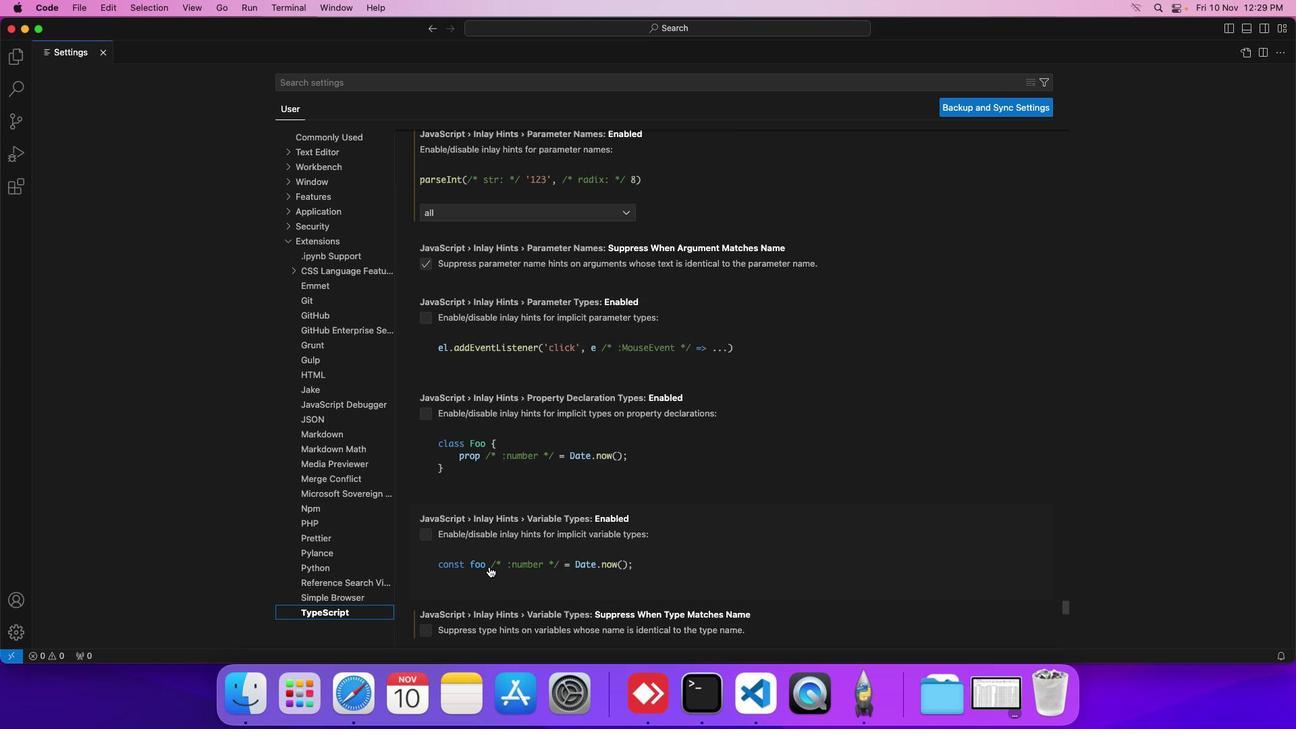 
Action: Mouse scrolled (476, 548) with delta (25, 1)
Screenshot: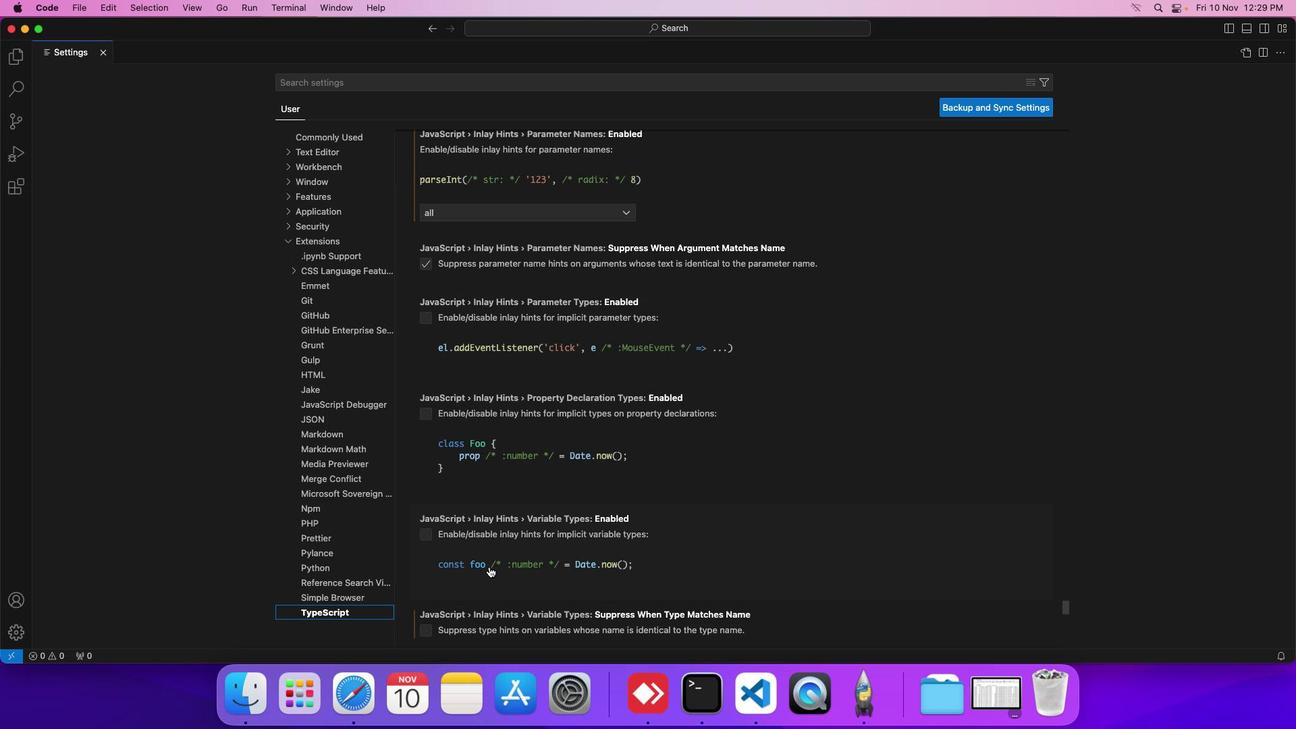
Action: Mouse scrolled (476, 548) with delta (25, 1)
Screenshot: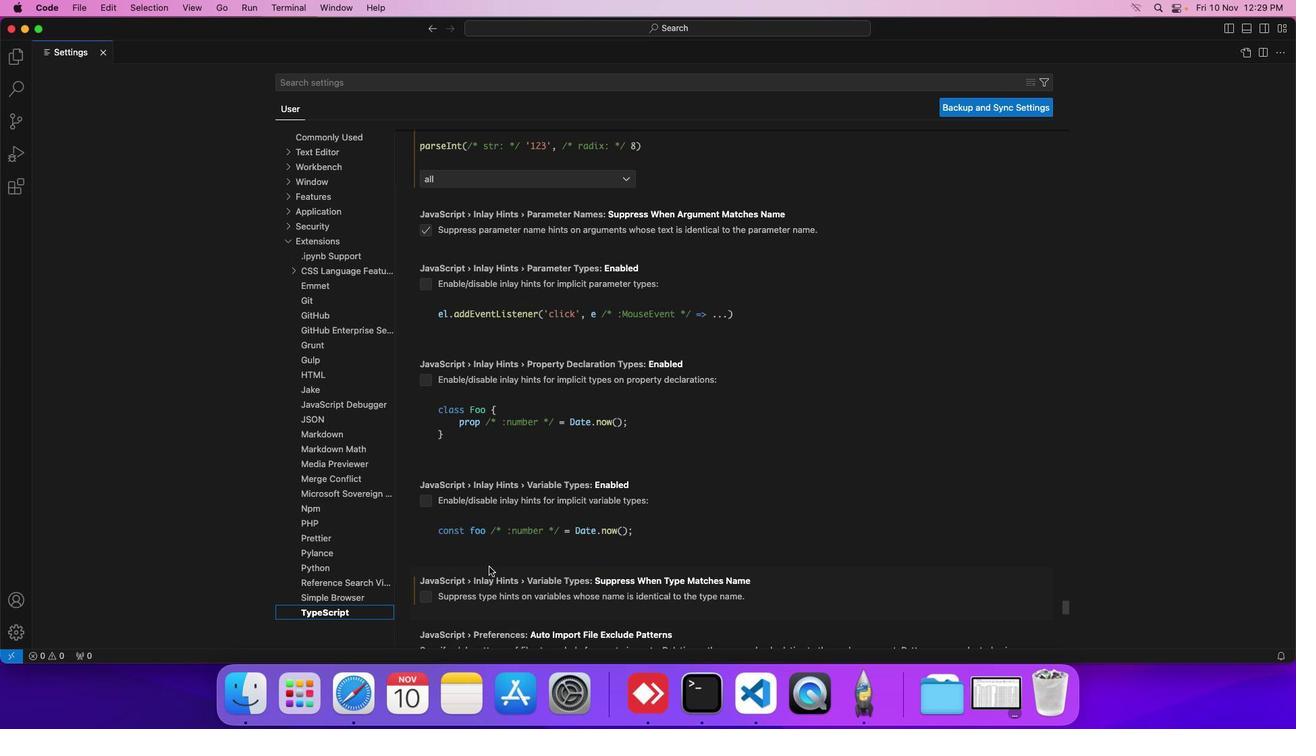 
Action: Mouse scrolled (476, 548) with delta (25, 1)
Screenshot: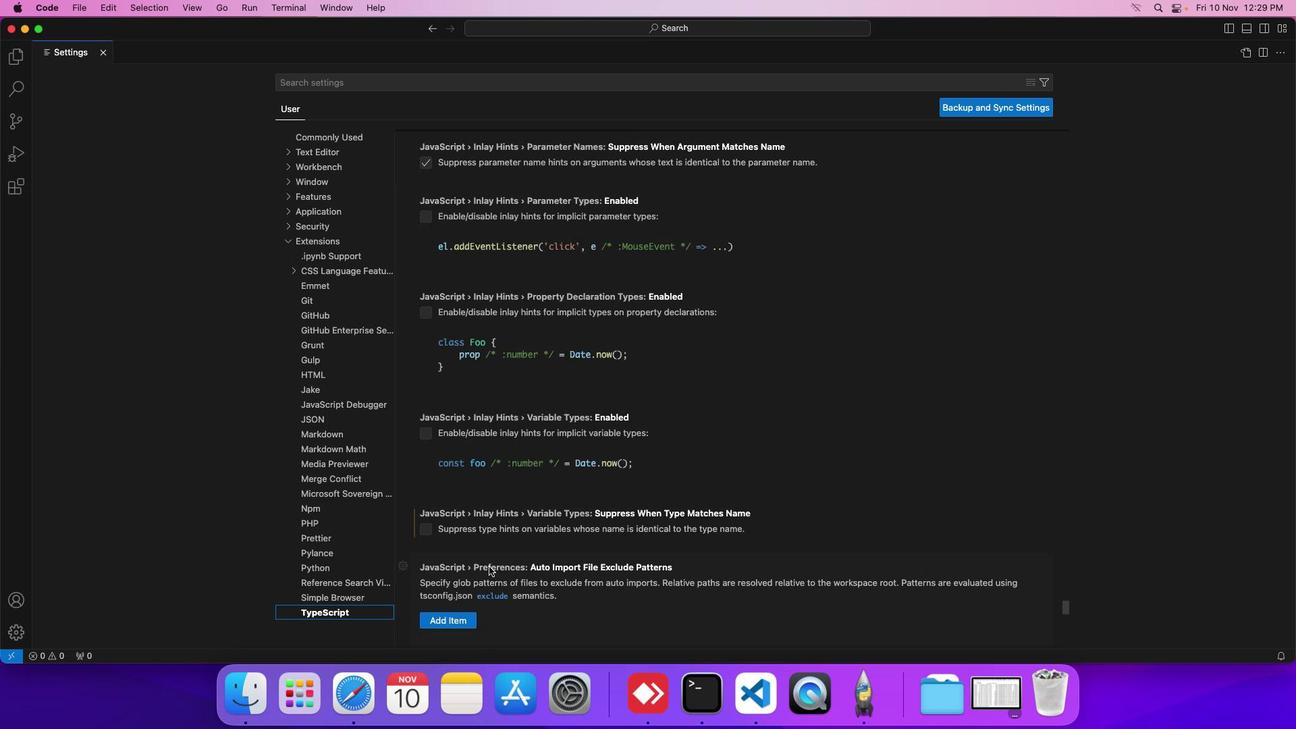 
Action: Mouse scrolled (476, 548) with delta (25, 1)
Screenshot: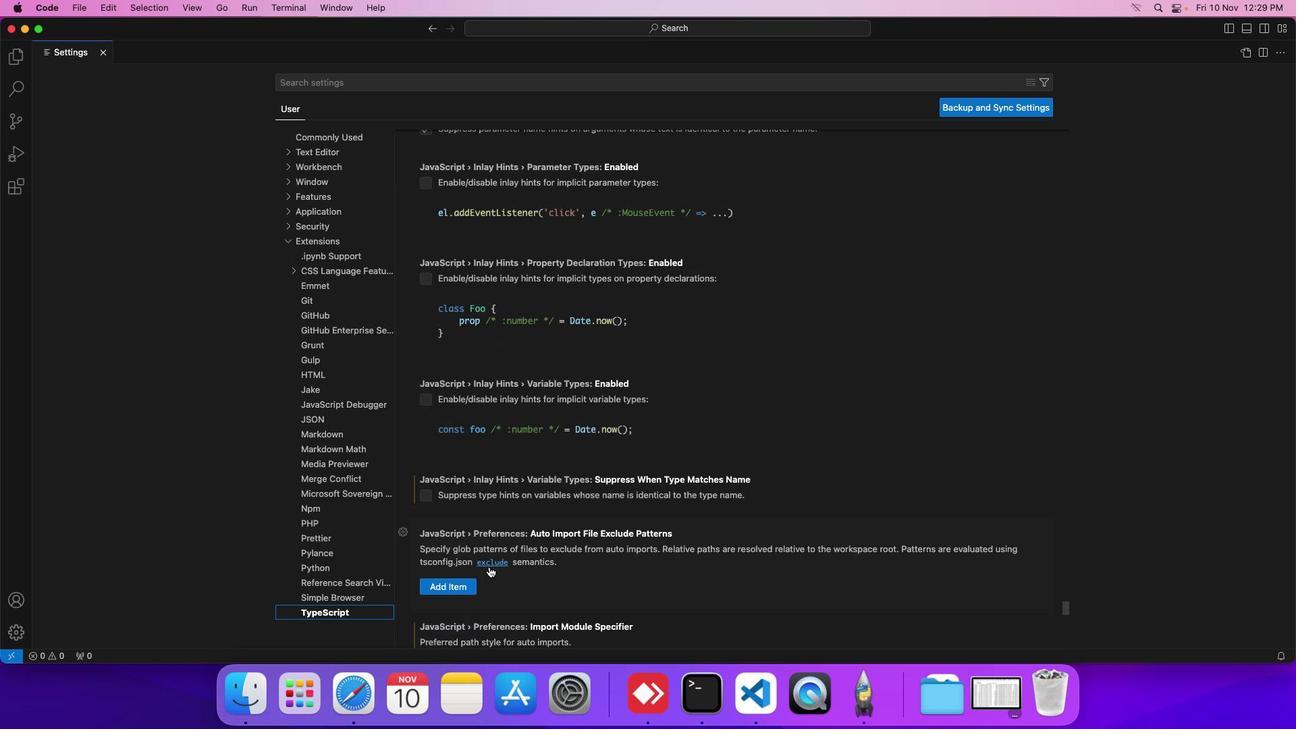 
Action: Mouse scrolled (476, 548) with delta (25, 1)
Screenshot: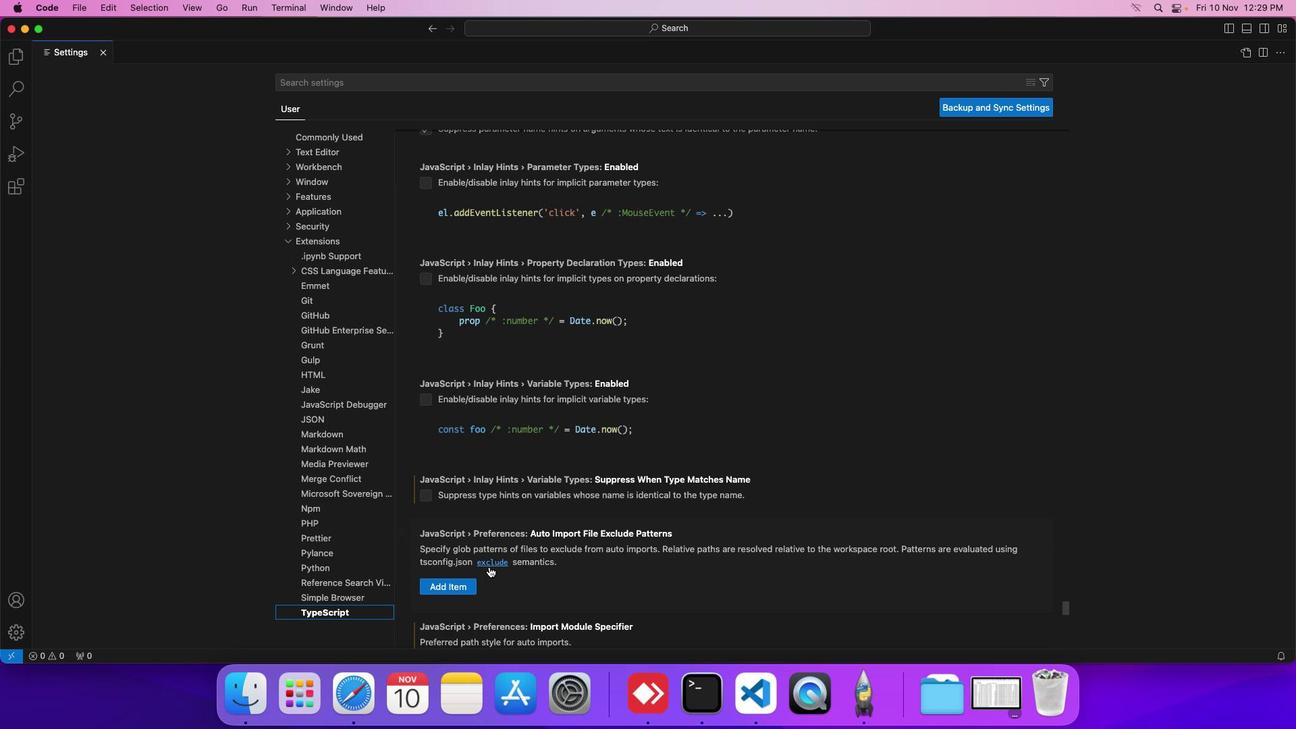 
Action: Mouse scrolled (476, 548) with delta (25, 1)
Screenshot: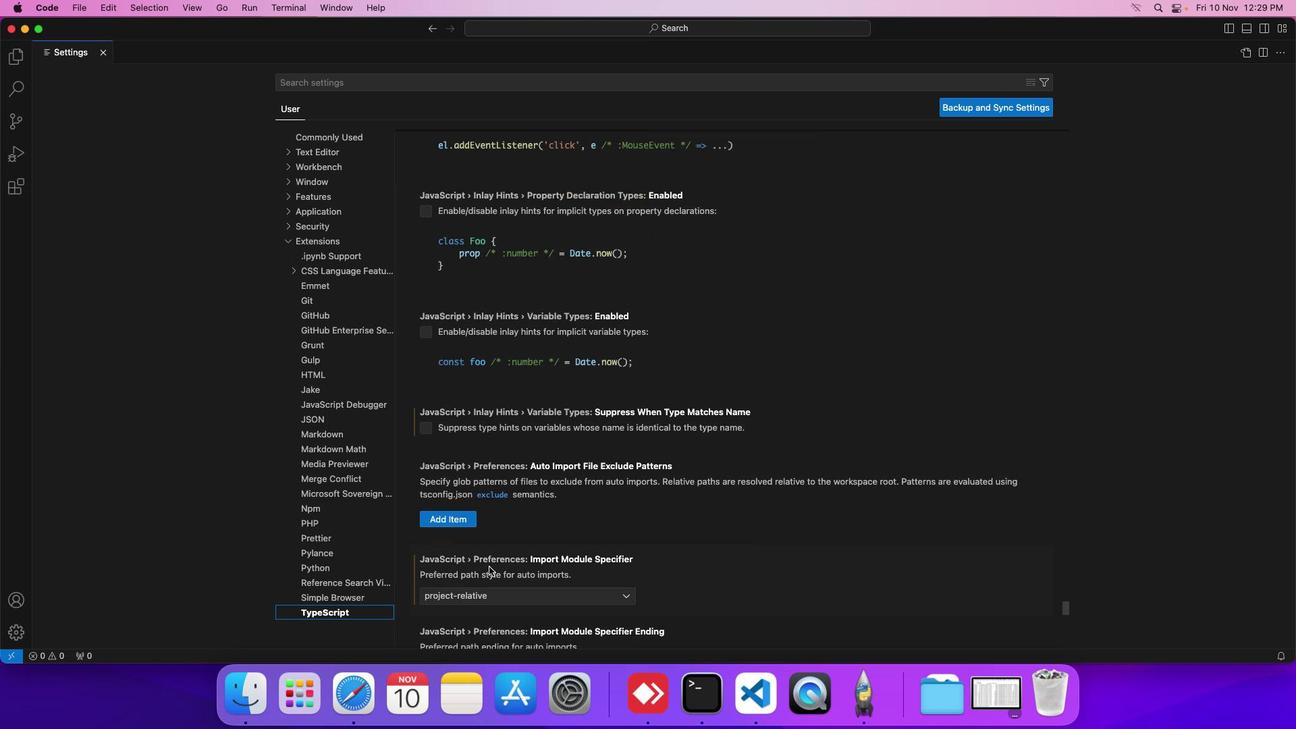 
Action: Mouse scrolled (476, 548) with delta (25, 1)
Screenshot: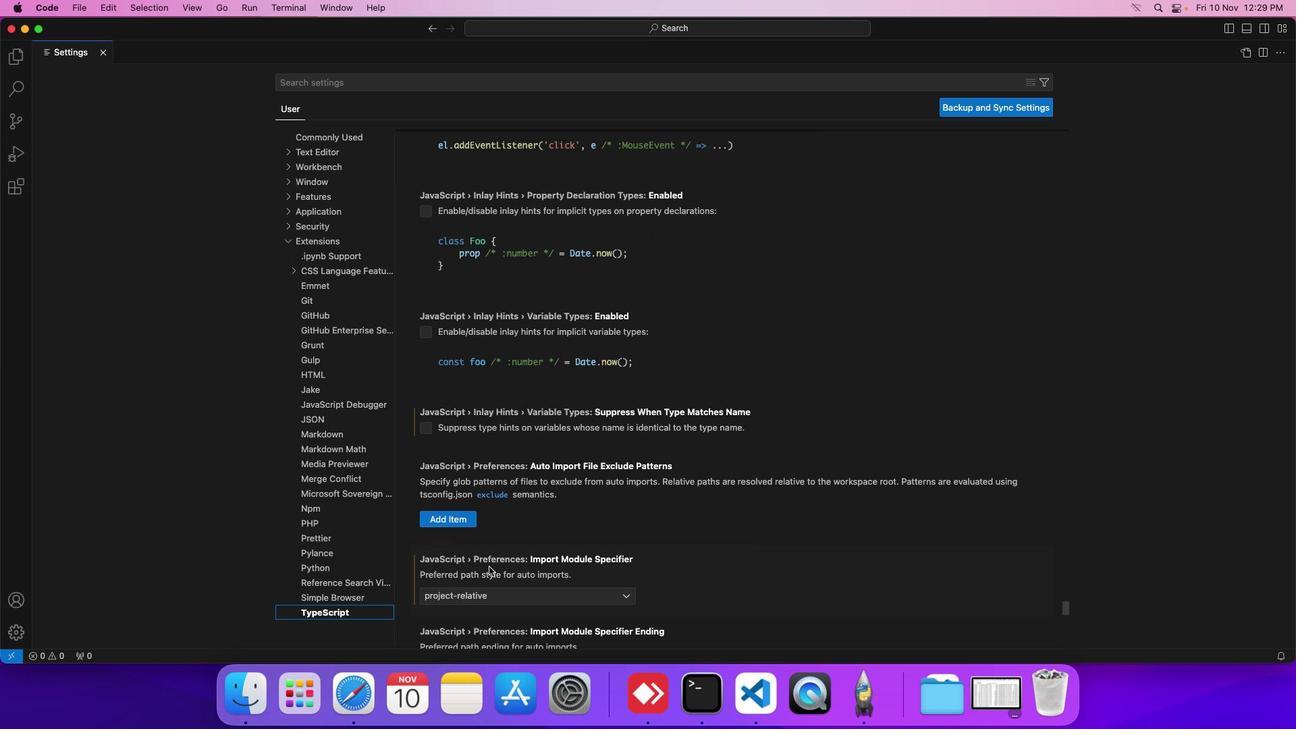 
Action: Mouse scrolled (476, 548) with delta (25, 1)
Screenshot: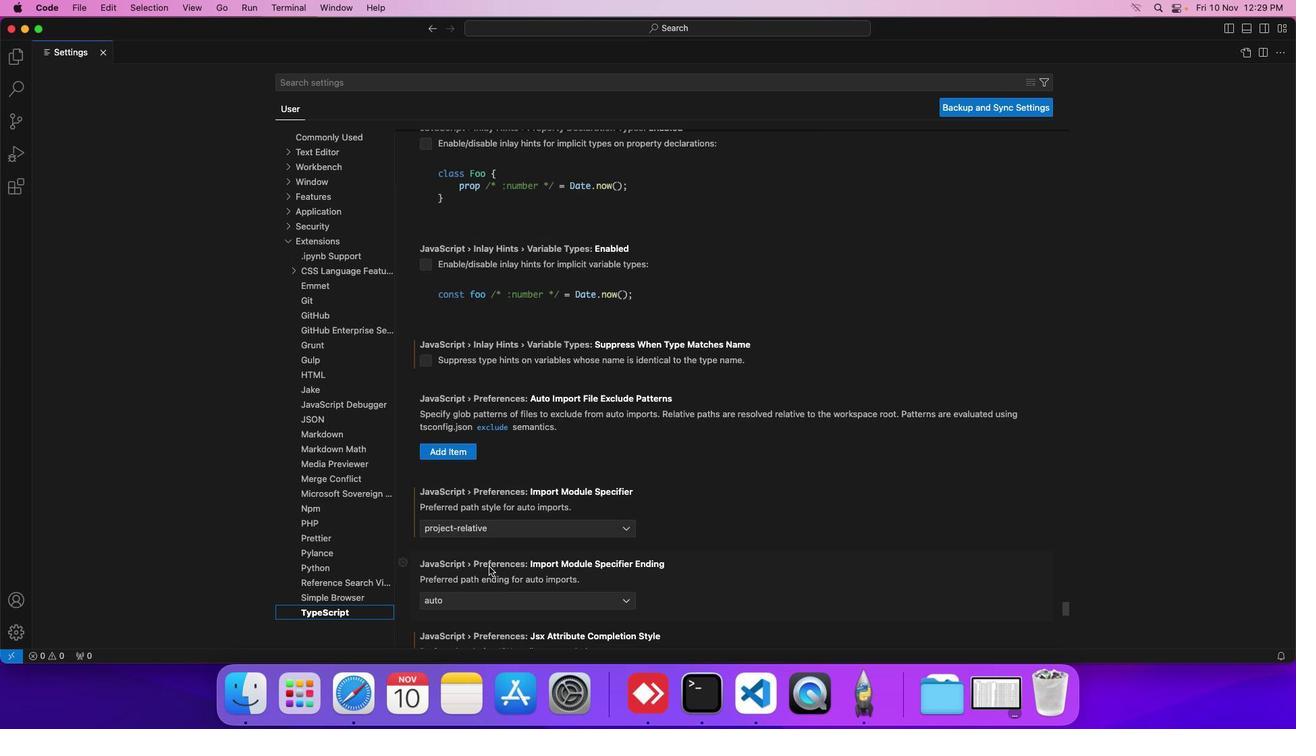 
Action: Mouse scrolled (476, 548) with delta (25, 1)
Screenshot: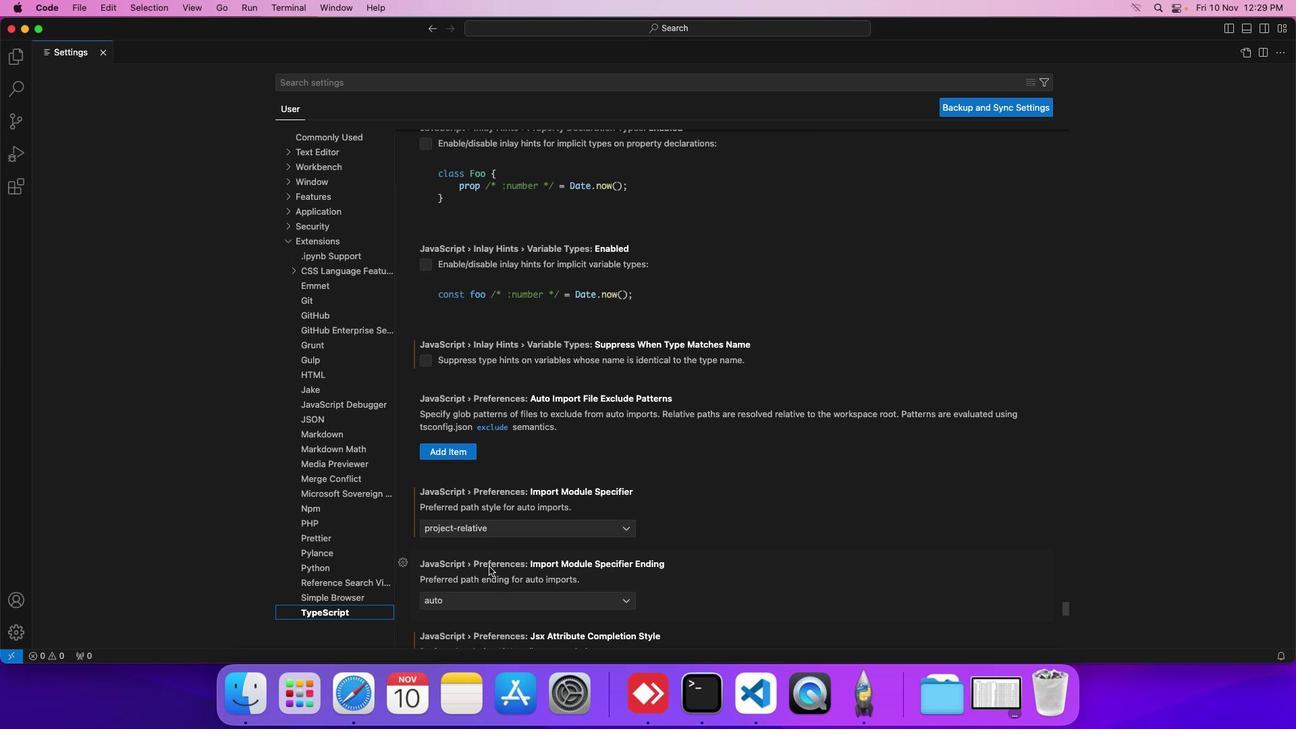 
Action: Mouse scrolled (476, 548) with delta (25, 1)
Screenshot: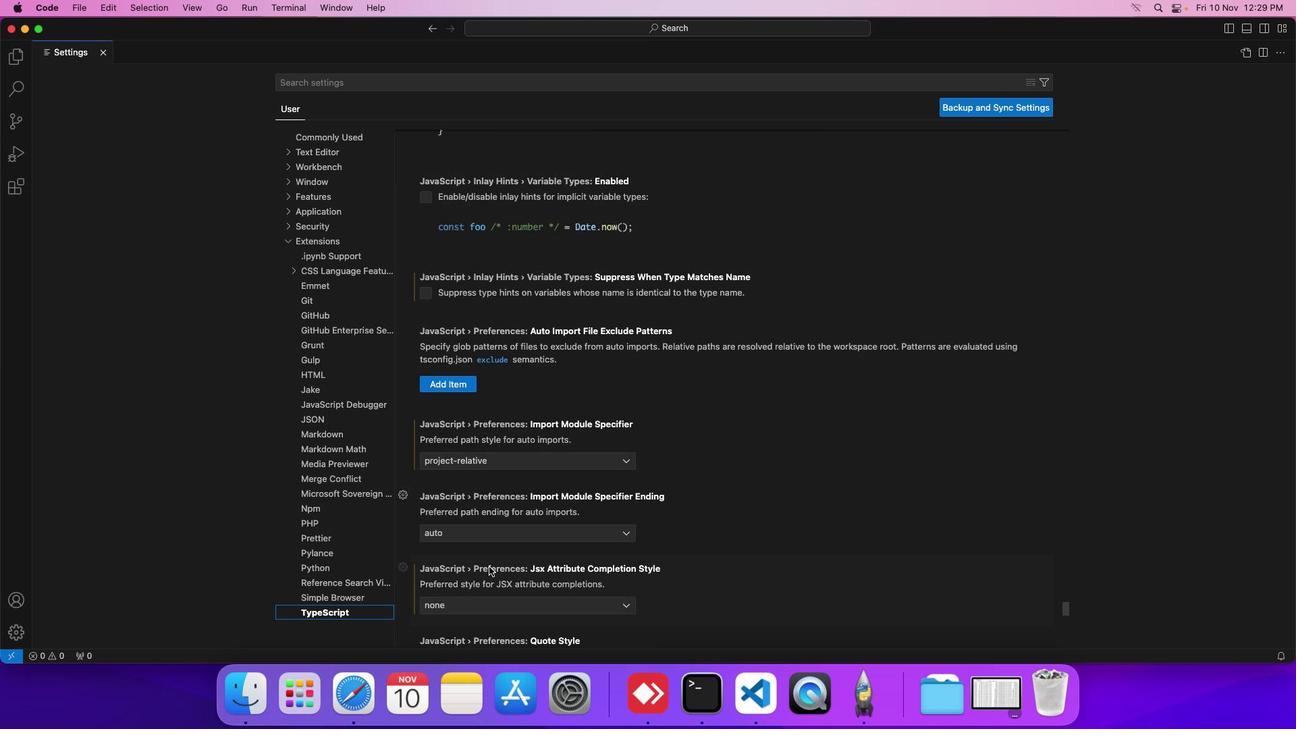 
Action: Mouse scrolled (476, 548) with delta (25, 1)
Screenshot: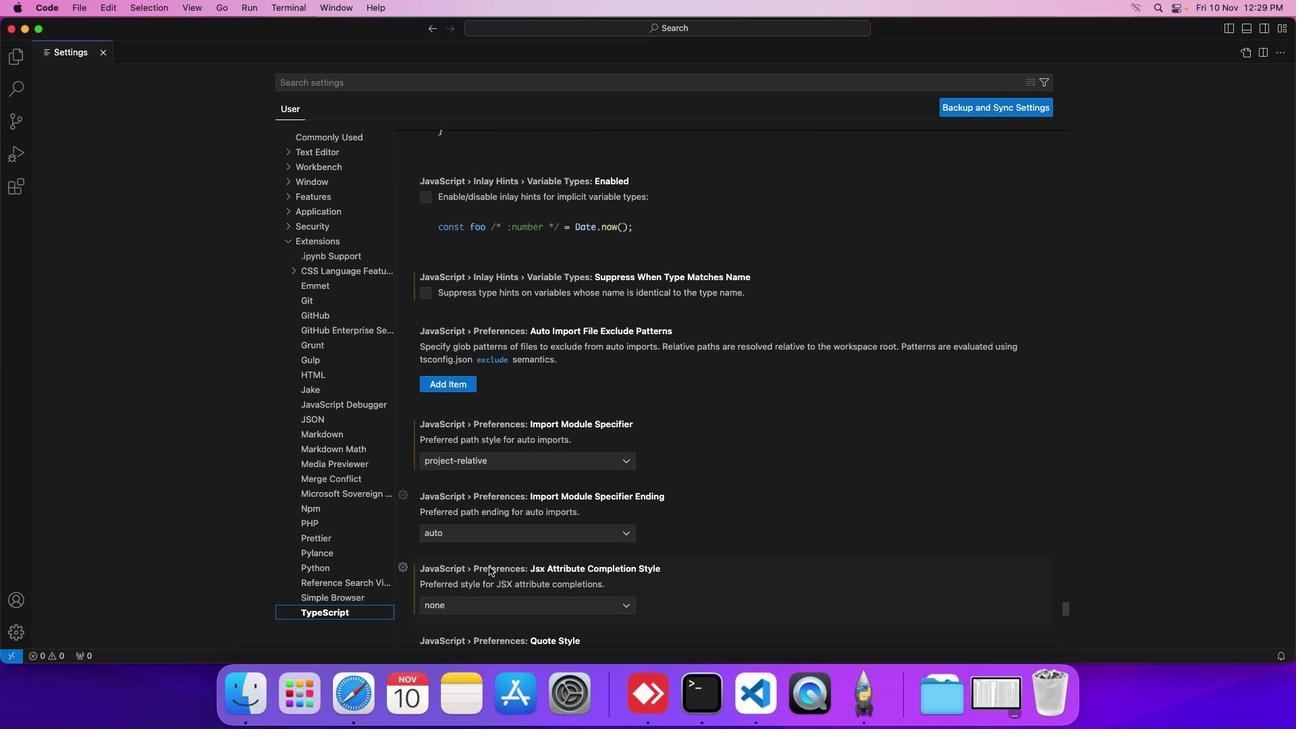
Action: Mouse scrolled (476, 548) with delta (25, 1)
Screenshot: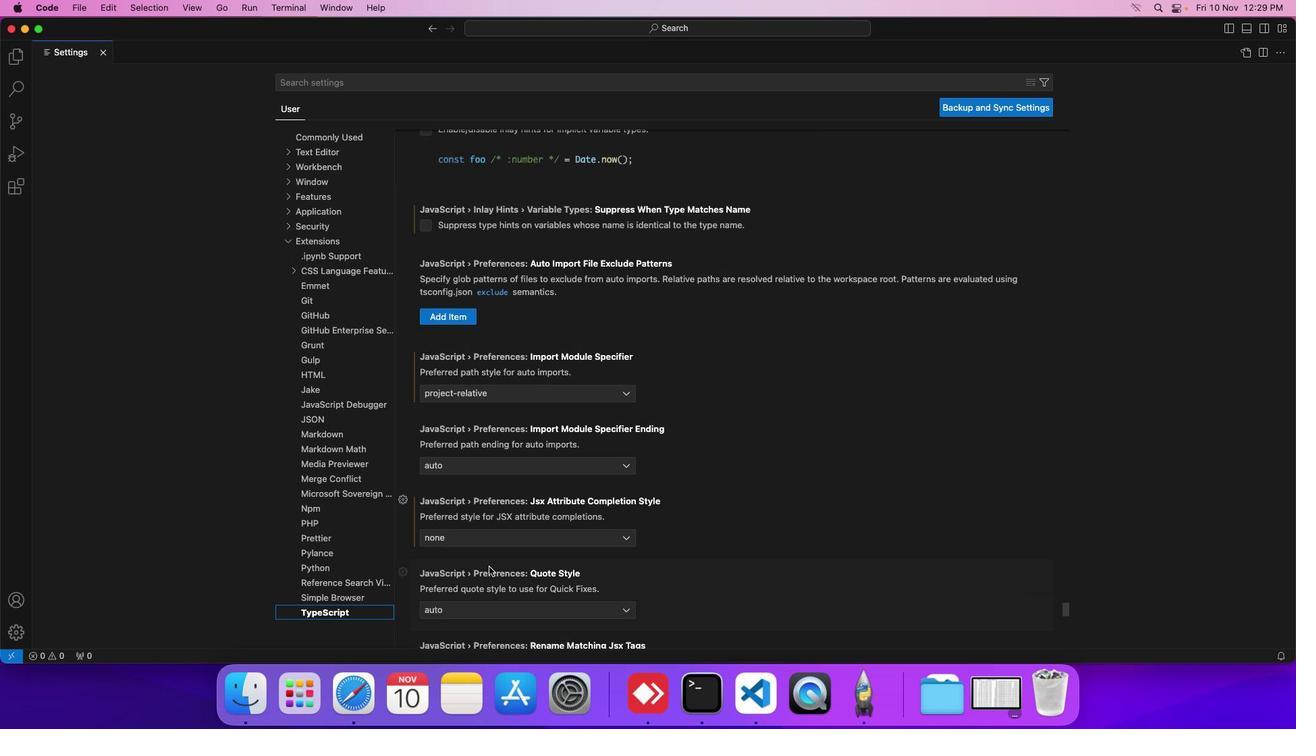 
Action: Mouse scrolled (476, 548) with delta (25, 1)
Screenshot: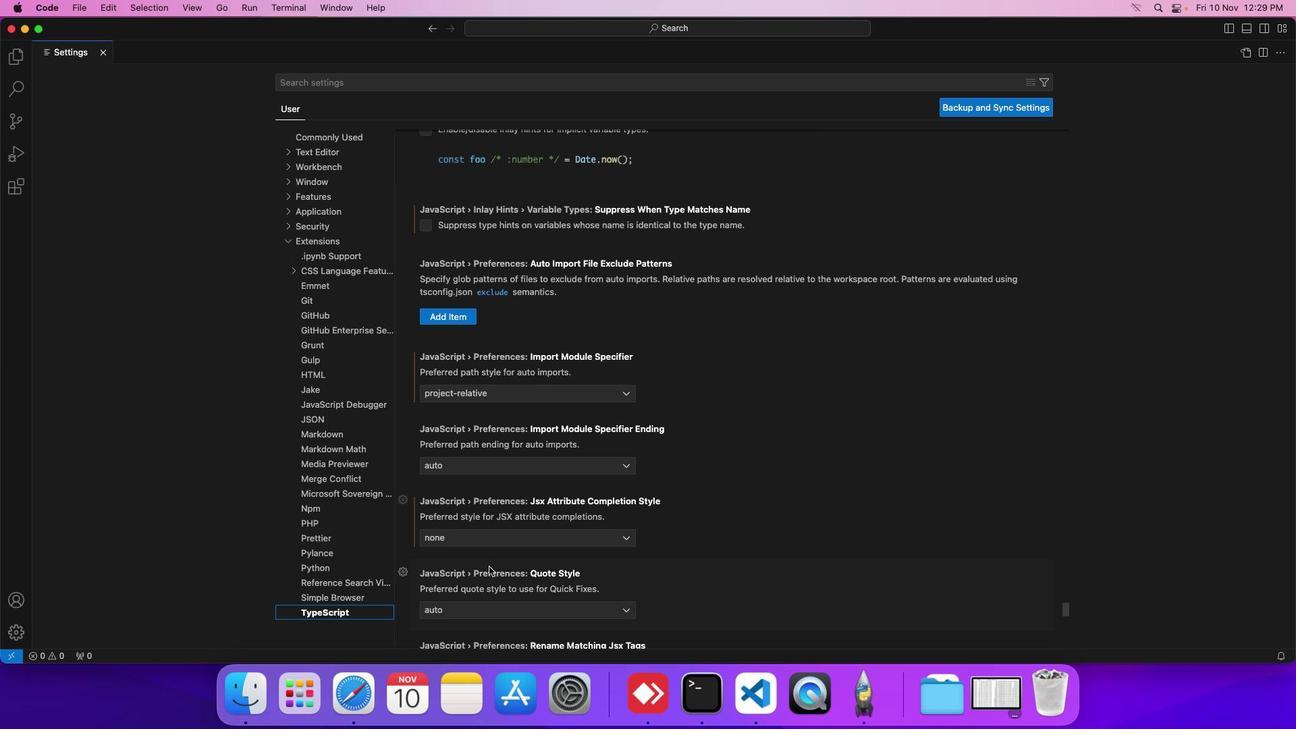 
Action: Mouse scrolled (476, 548) with delta (25, 1)
Screenshot: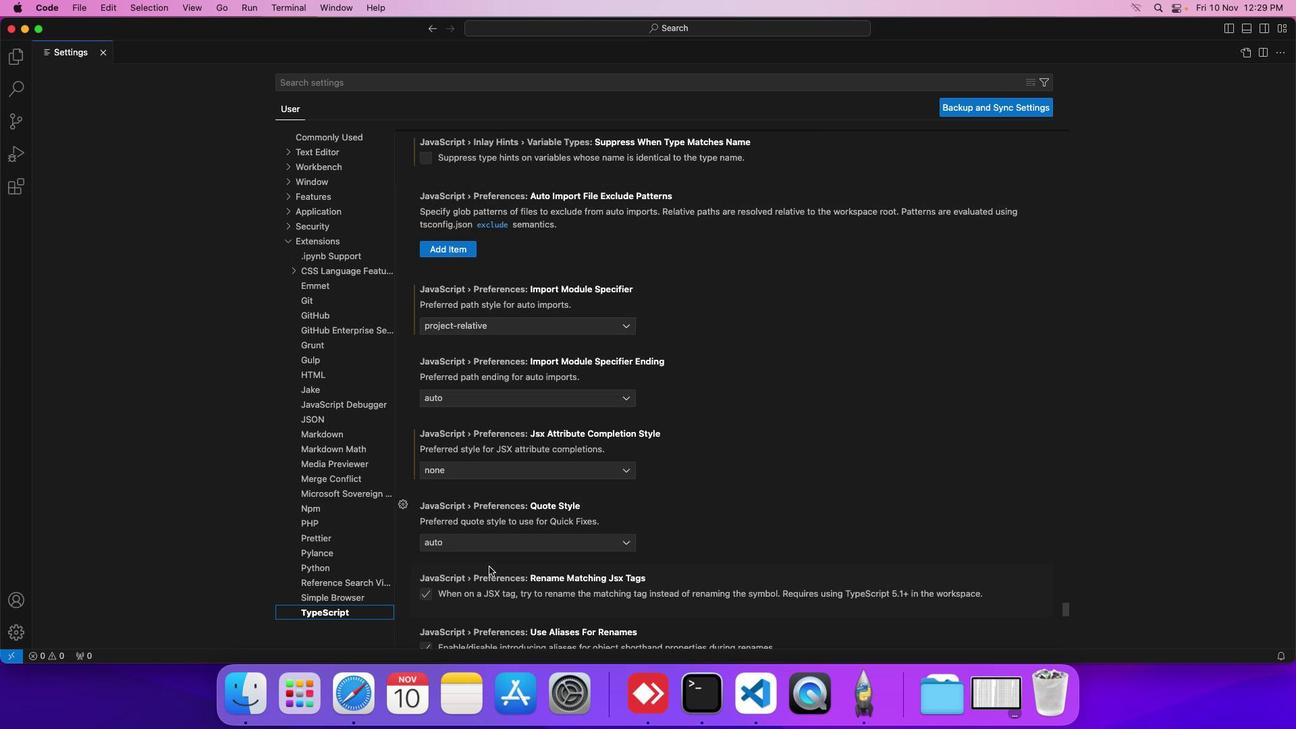 
Action: Mouse scrolled (476, 548) with delta (25, 1)
Screenshot: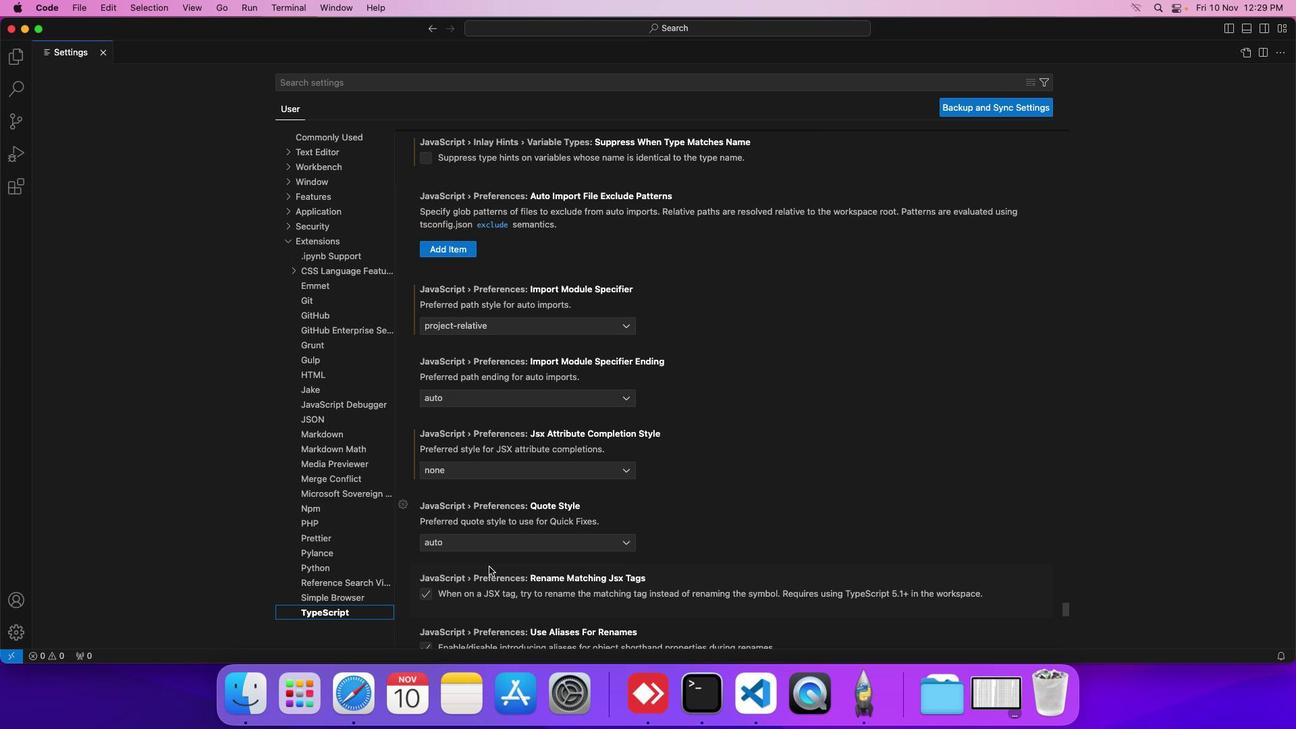 
Action: Mouse scrolled (476, 548) with delta (25, 1)
Screenshot: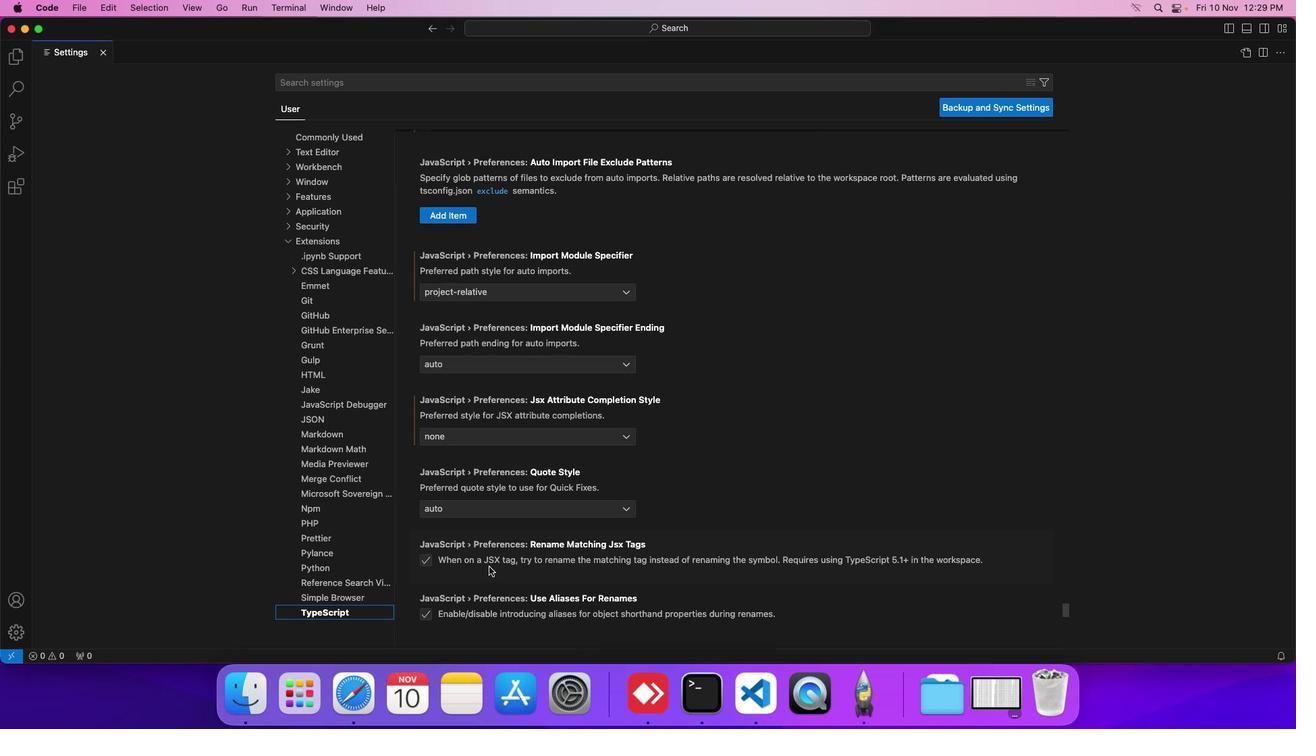 
Action: Mouse scrolled (476, 548) with delta (25, 1)
Screenshot: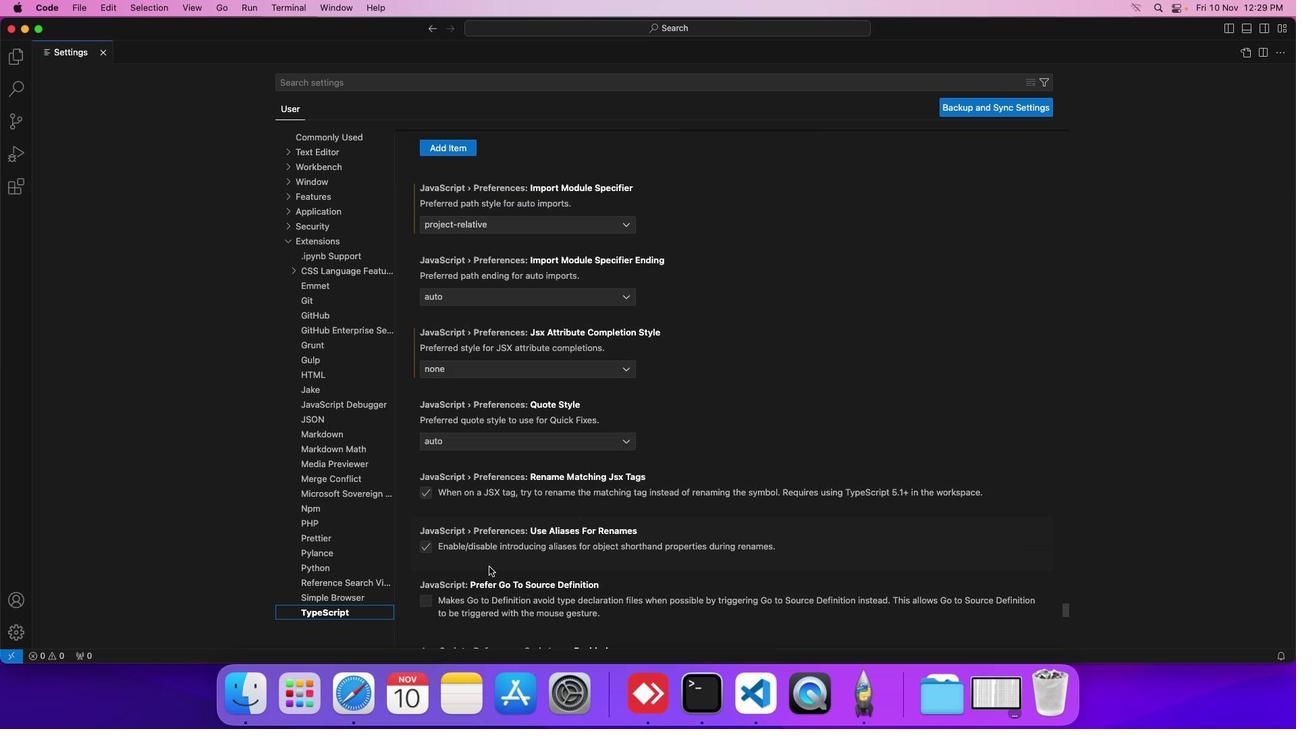 
Action: Mouse scrolled (476, 548) with delta (25, 1)
Screenshot: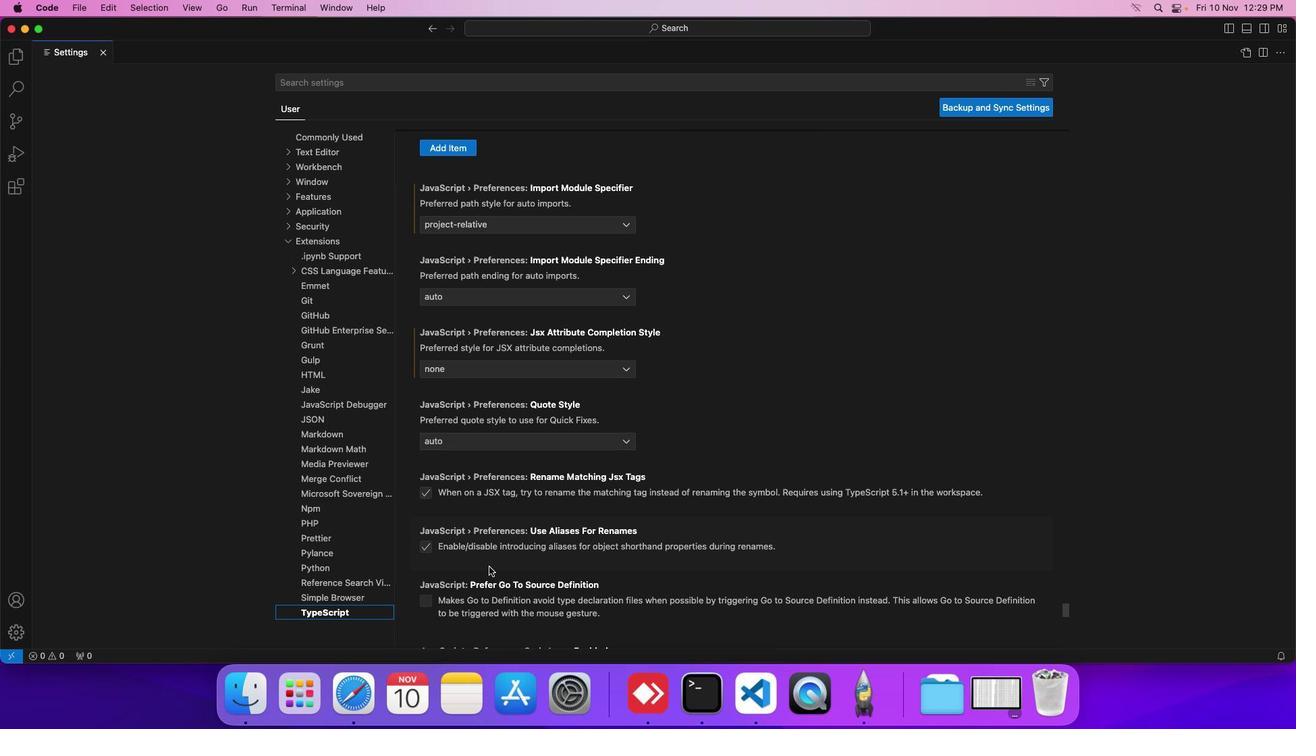 
Action: Mouse scrolled (476, 548) with delta (25, 1)
Screenshot: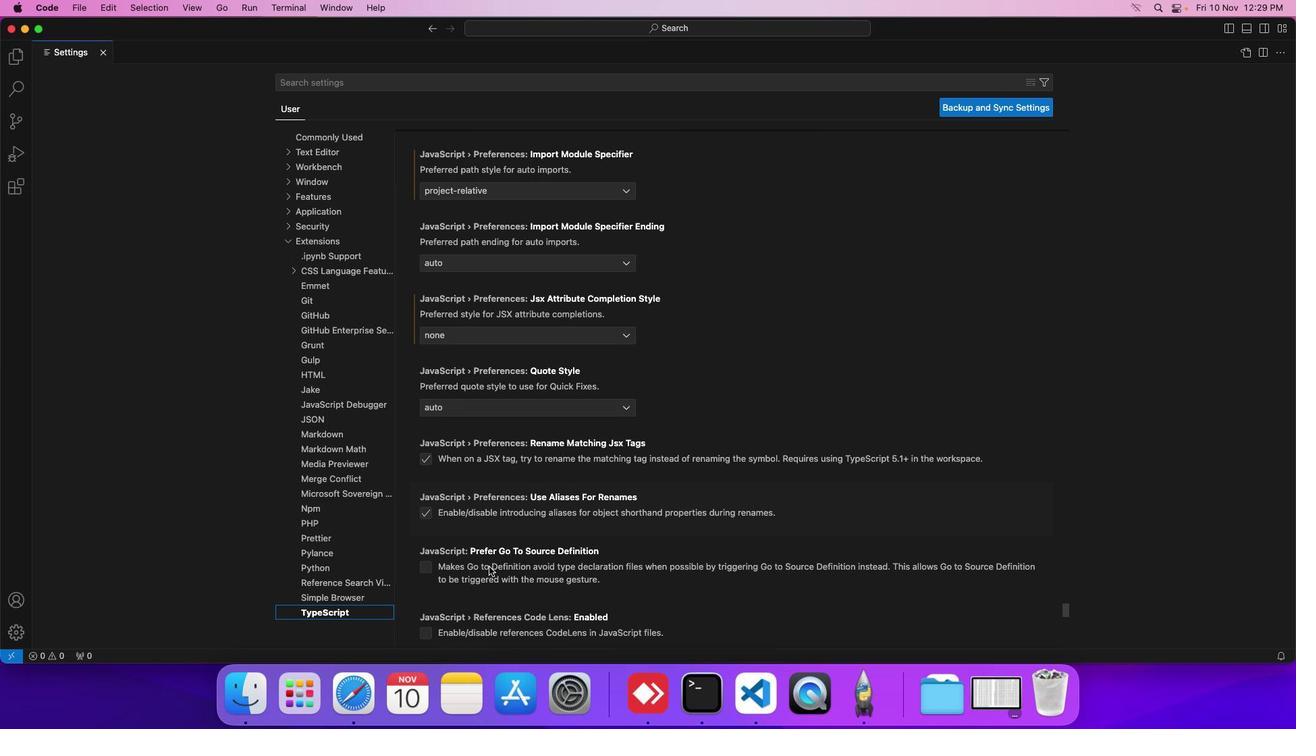 
Action: Mouse scrolled (476, 548) with delta (25, 1)
Screenshot: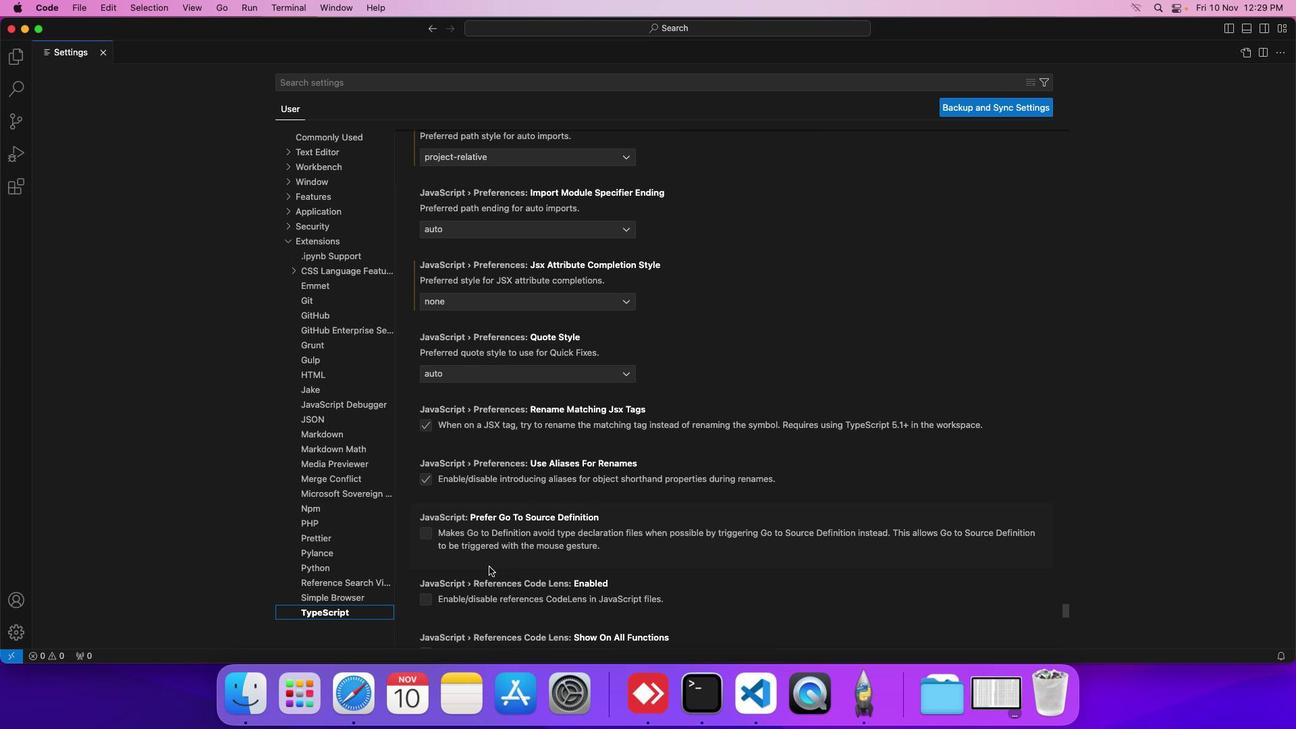 
Action: Mouse scrolled (476, 548) with delta (25, 1)
Screenshot: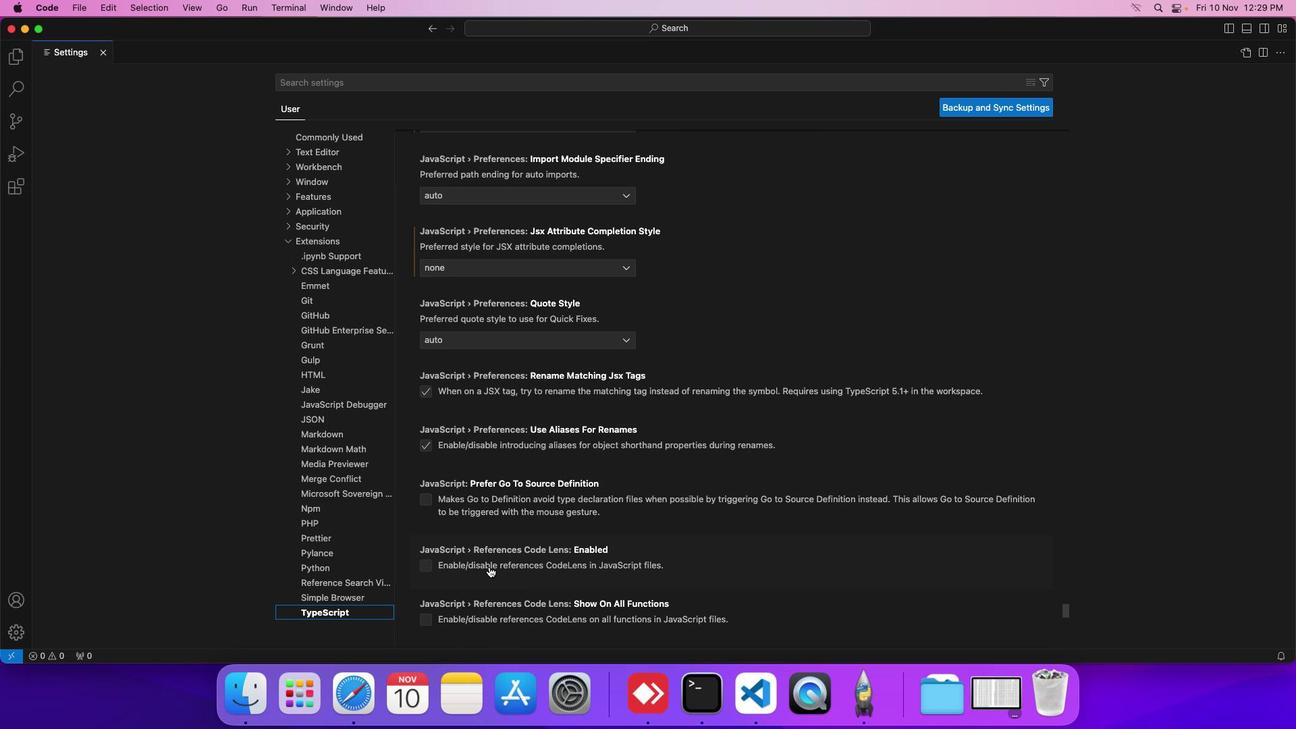 
Action: Mouse moved to (421, 551)
Screenshot: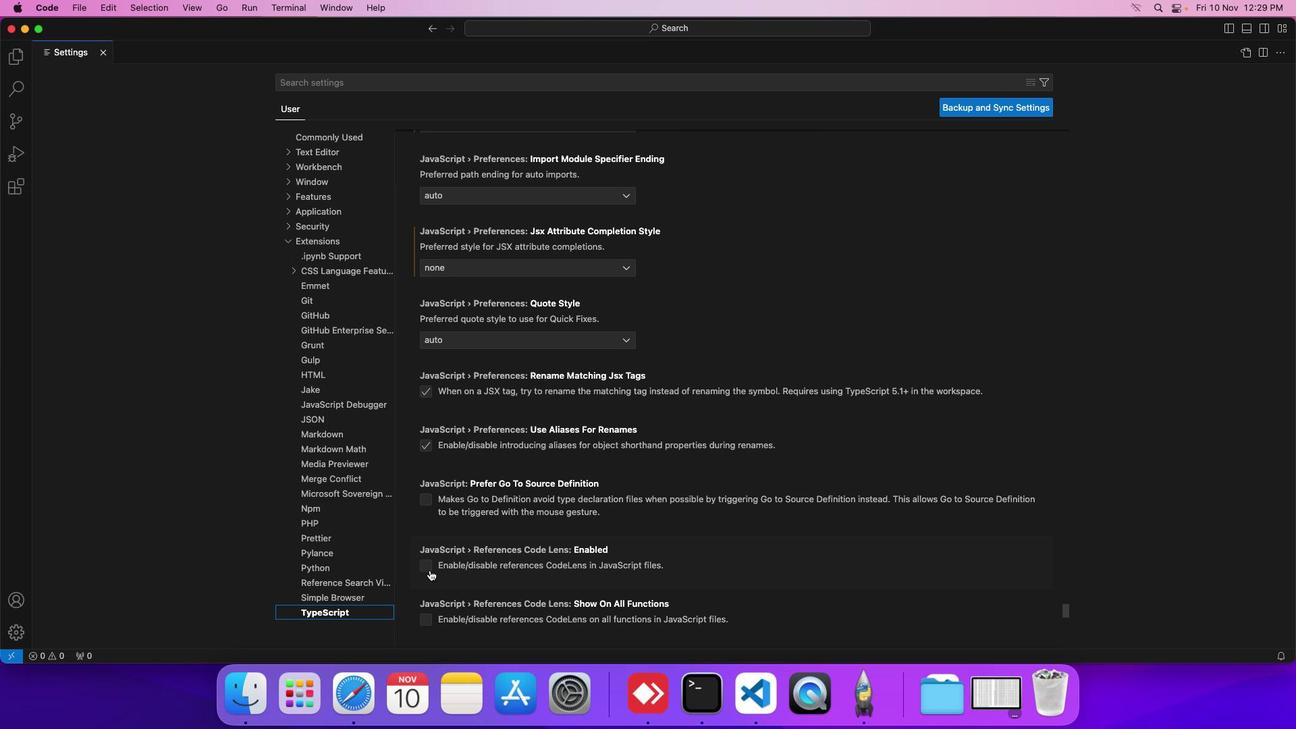 
Action: Mouse pressed left at (421, 551)
Screenshot: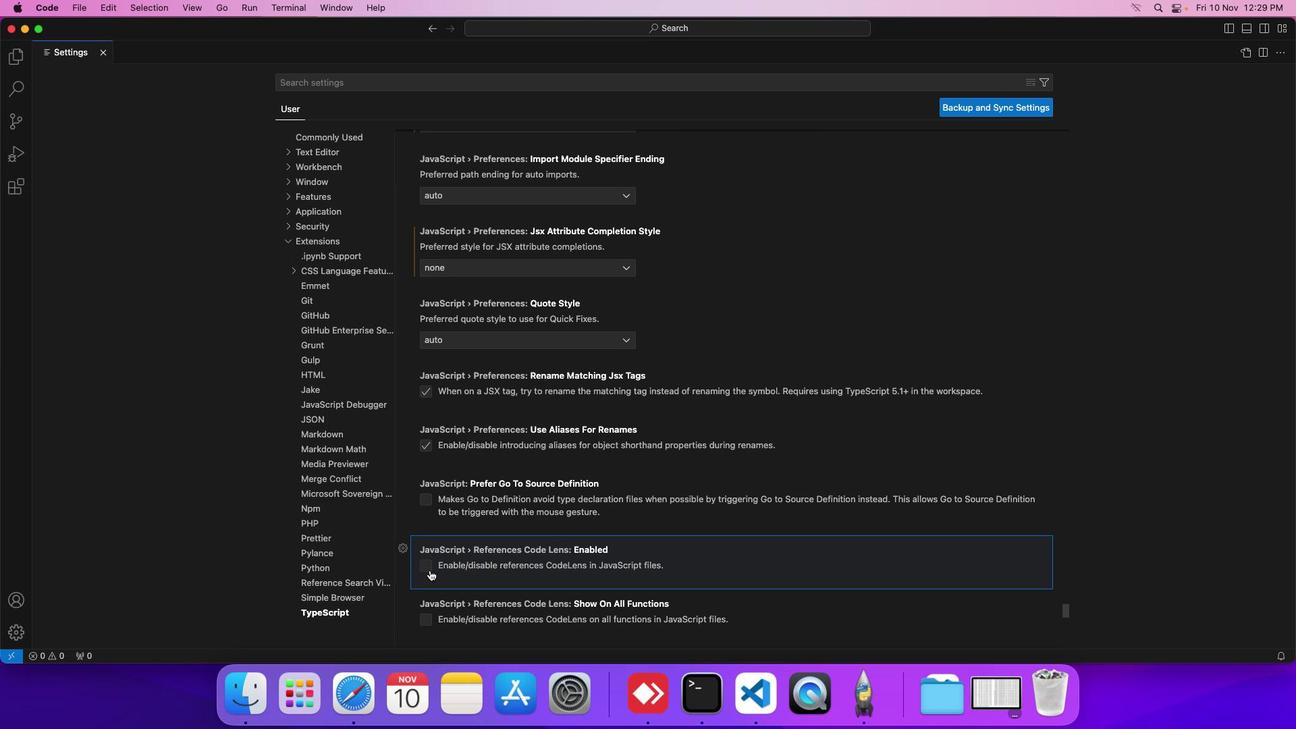 
Action: Mouse moved to (426, 553)
Screenshot: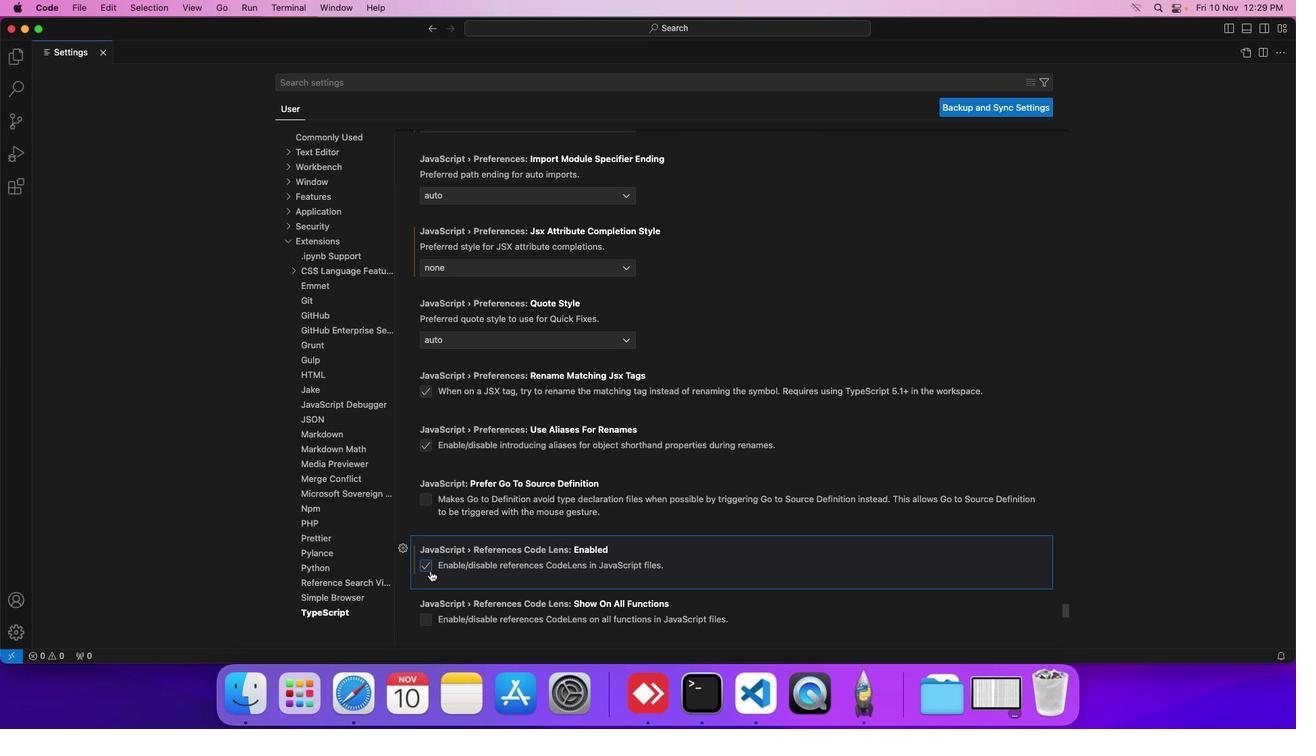 
